 Task: Font style For heading Use Bodoni MT condensed with dark cyan 1 colour & Underline. font size for heading '12 Pt. 'Change the font style of data to Californian FBand font size to  18 Pt. Change the alignment of both headline & data to  Align right. In the sheet  analysisSalesByCustomer_2022
Action: Mouse moved to (133, 240)
Screenshot: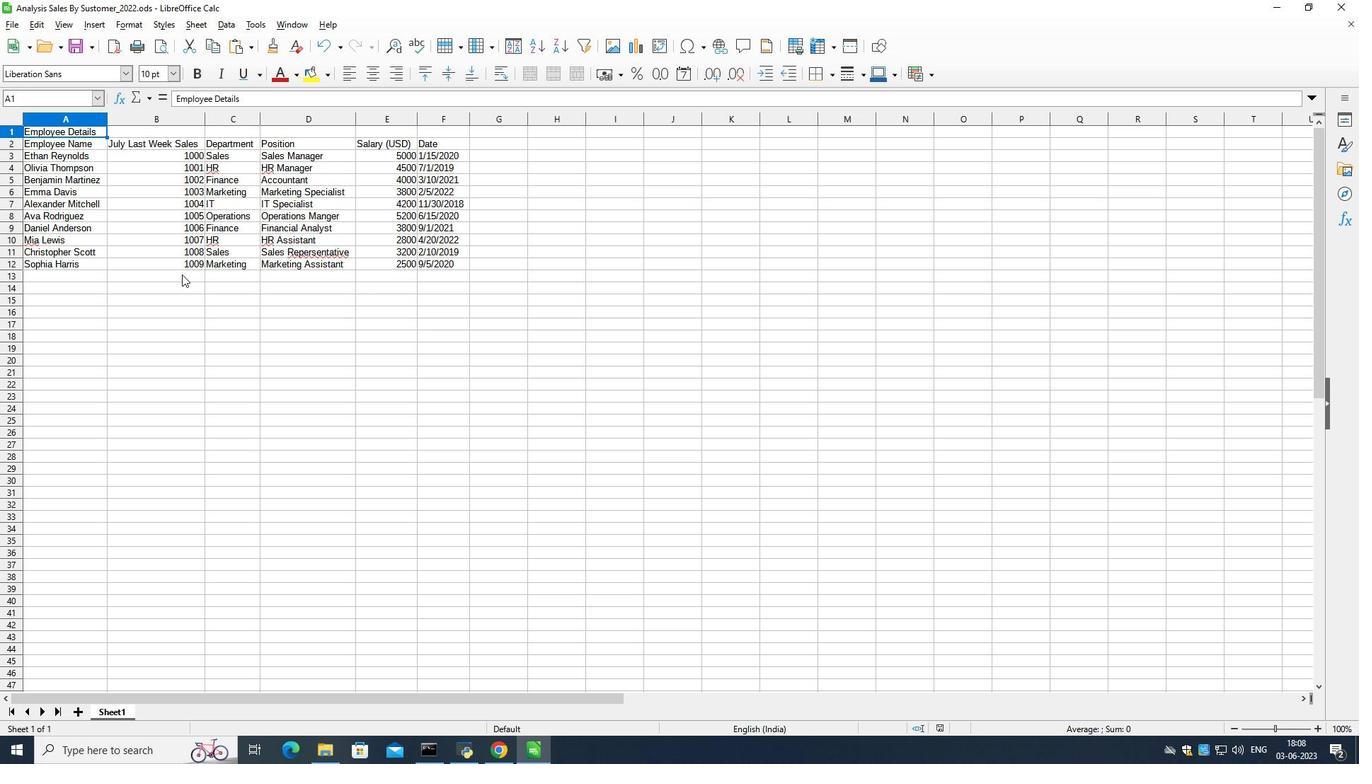 
Action: Mouse pressed left at (133, 240)
Screenshot: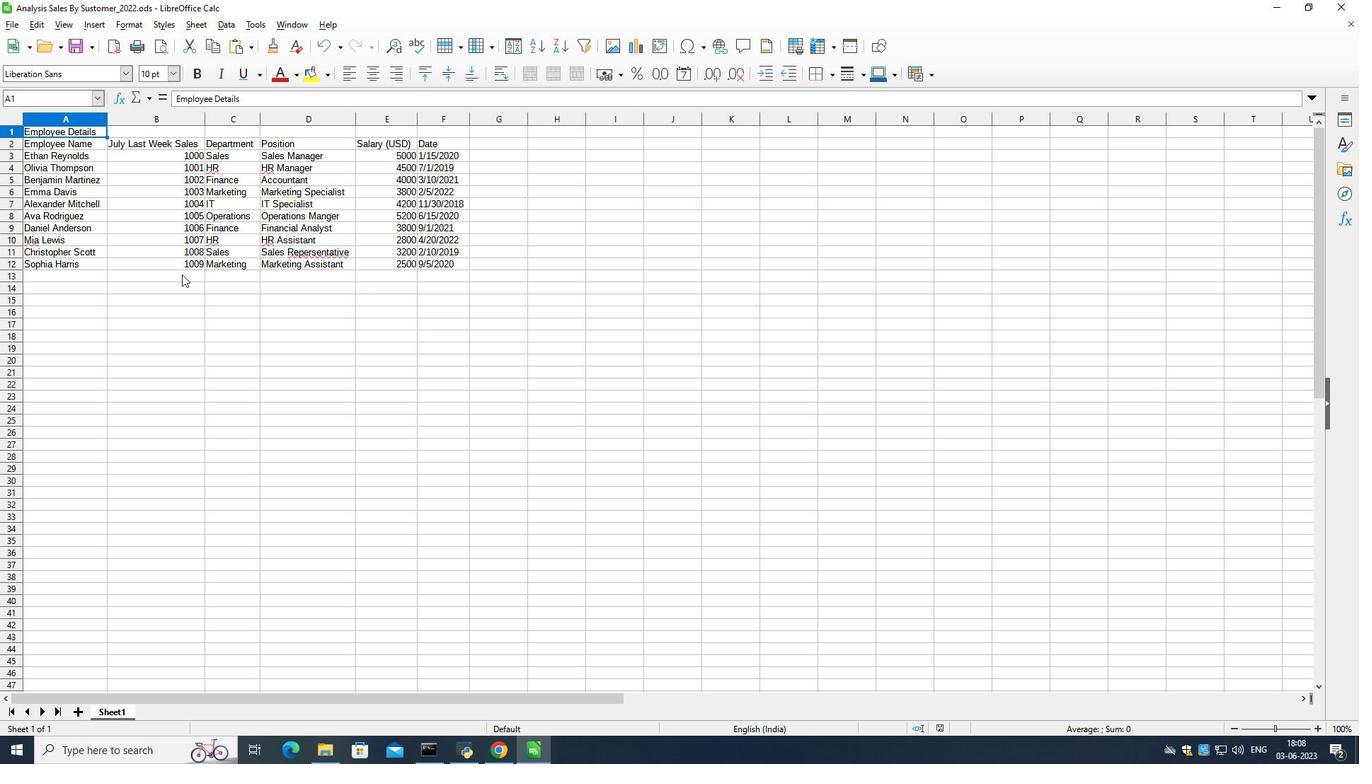 
Action: Mouse moved to (63, 124)
Screenshot: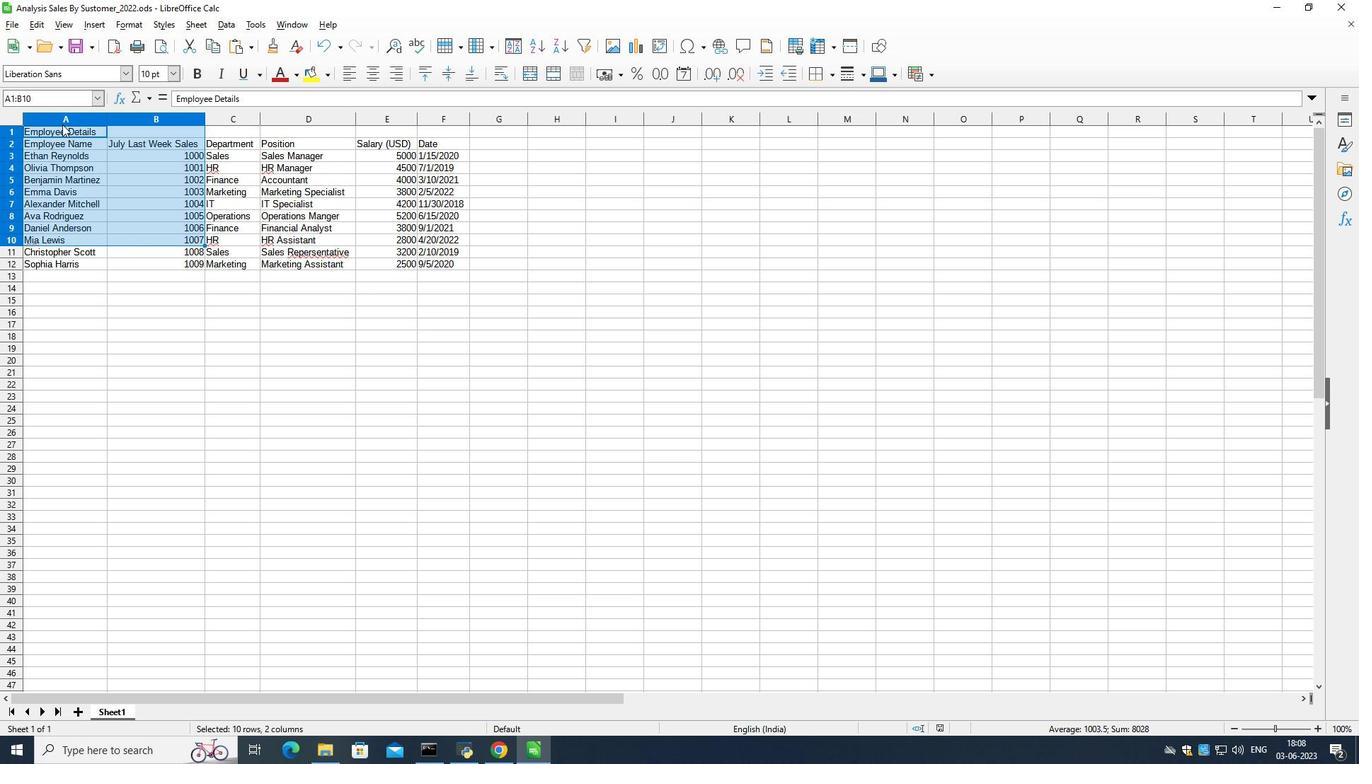 
Action: Mouse pressed left at (63, 124)
Screenshot: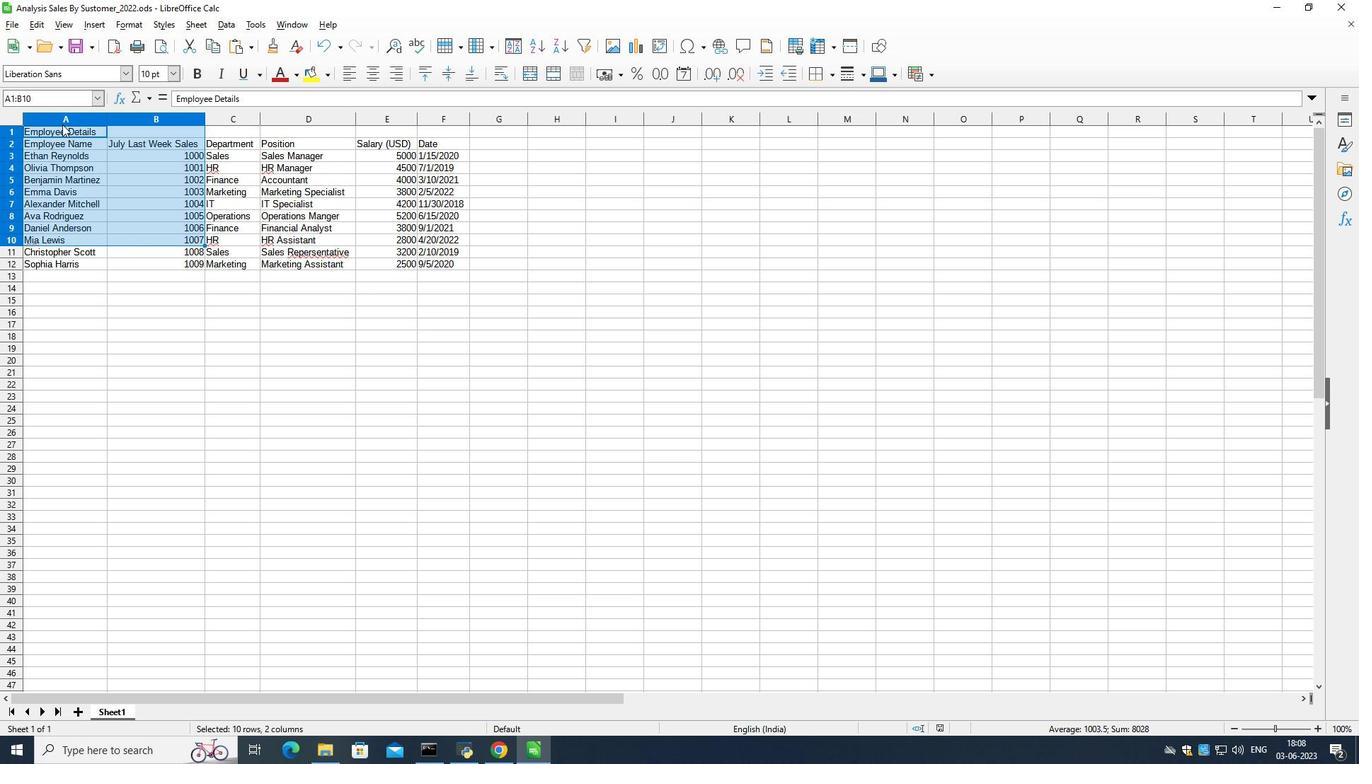 
Action: Mouse moved to (146, 189)
Screenshot: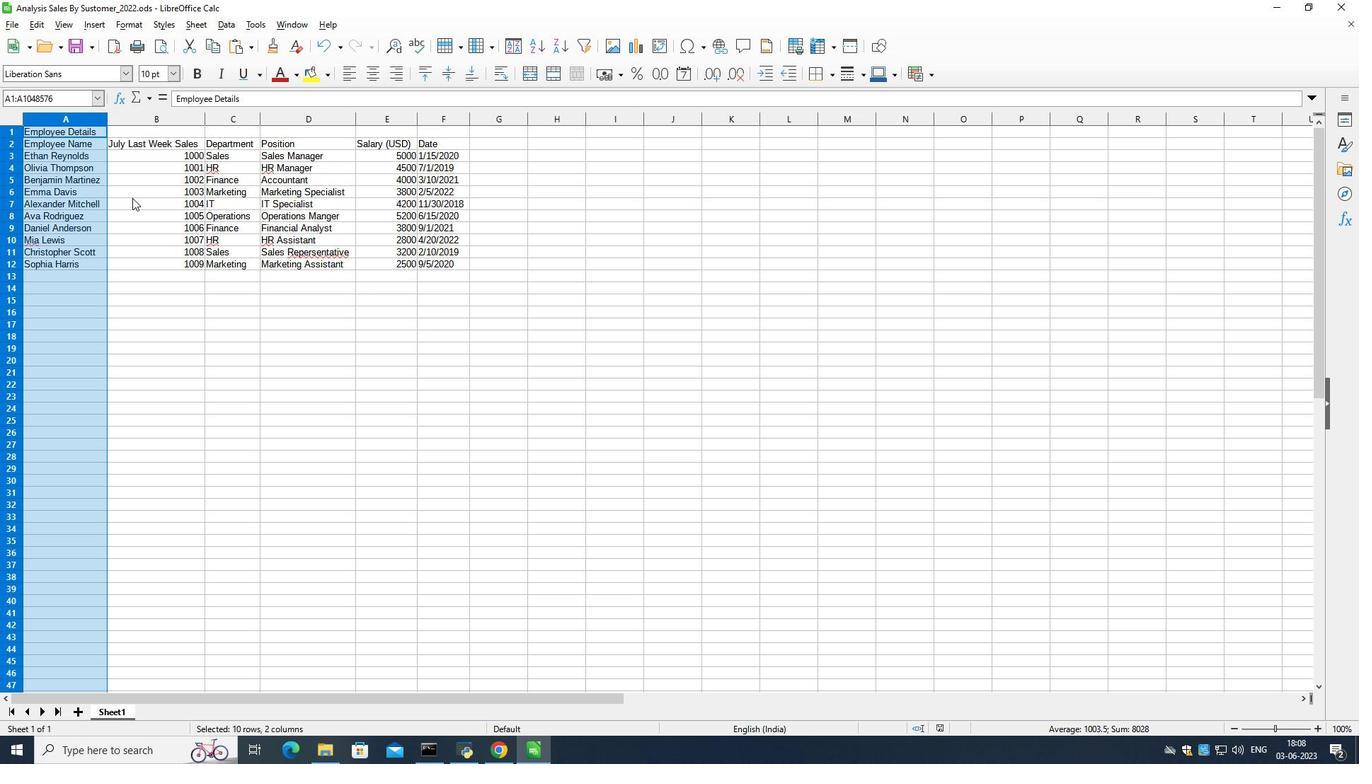 
Action: Mouse pressed right at (146, 189)
Screenshot: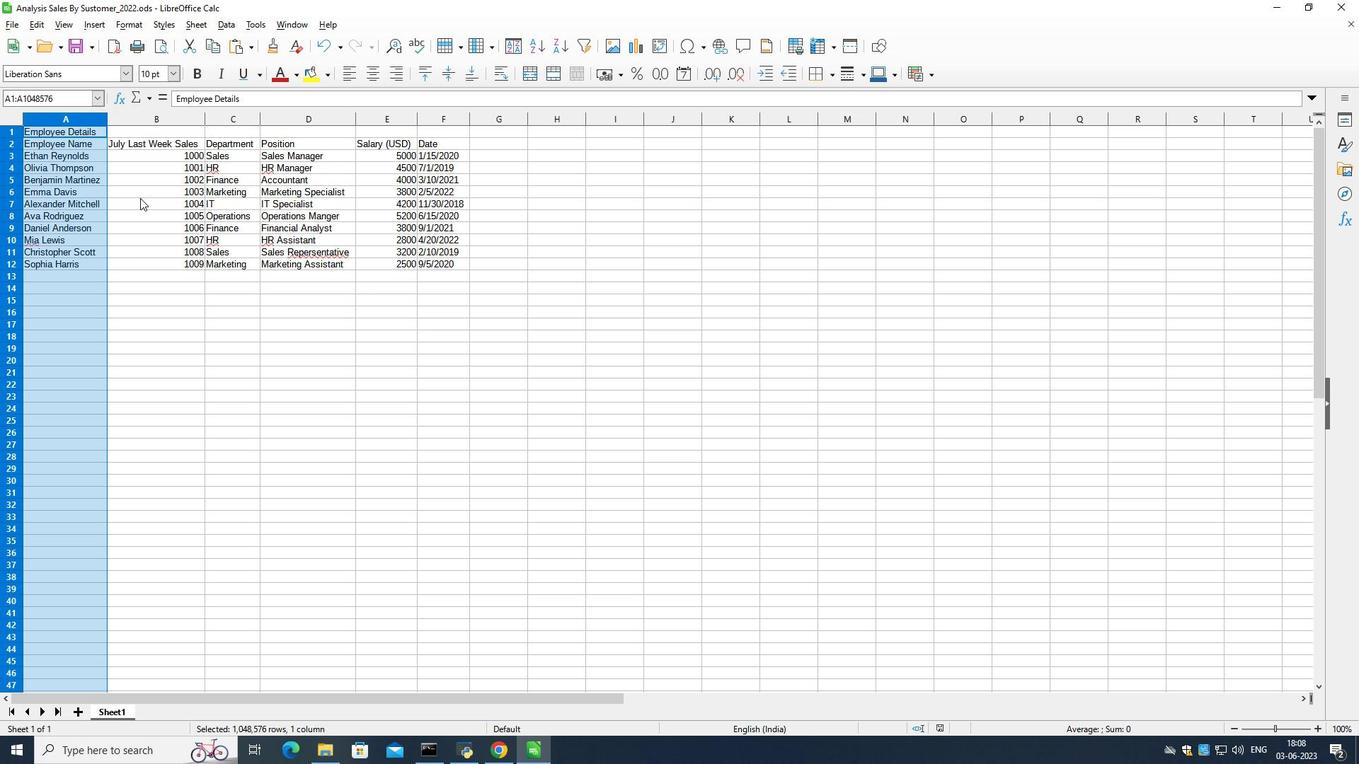 
Action: Mouse moved to (60, 134)
Screenshot: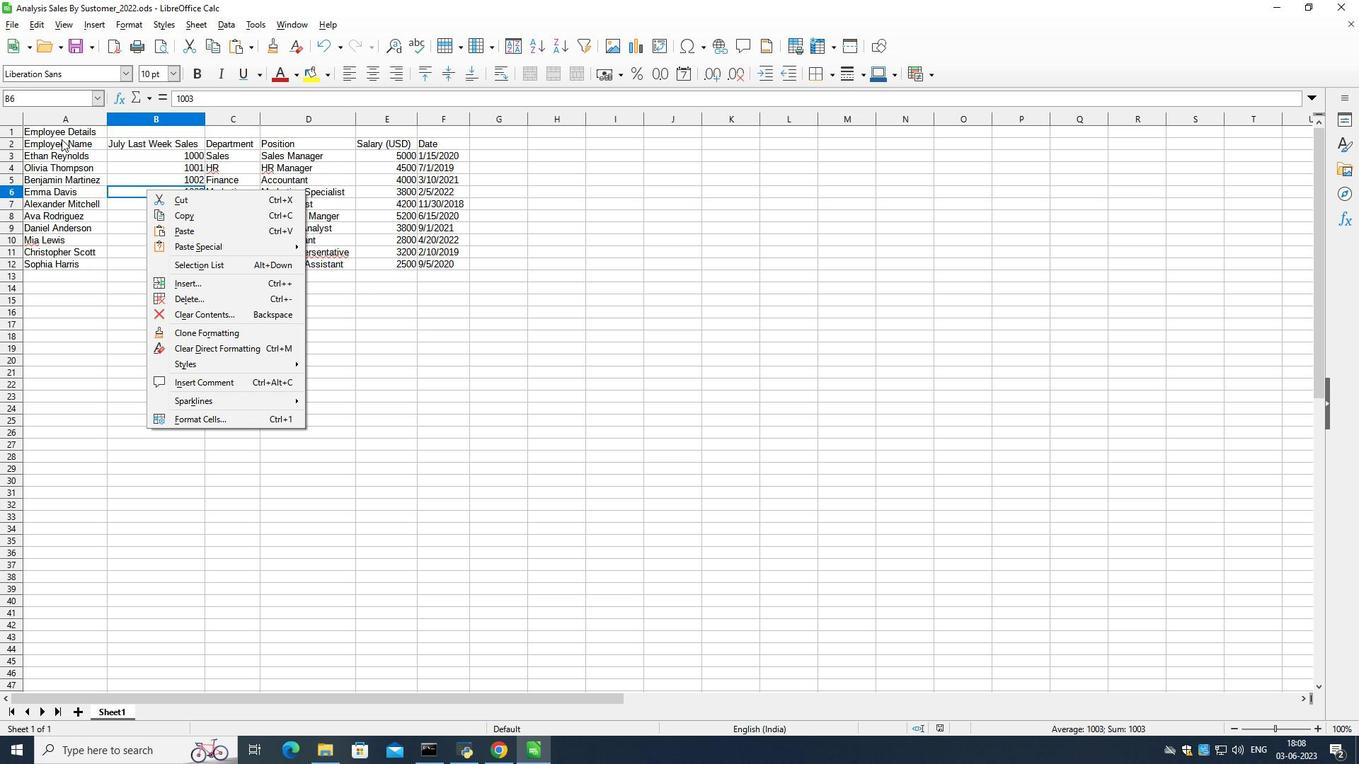 
Action: Mouse pressed left at (60, 134)
Screenshot: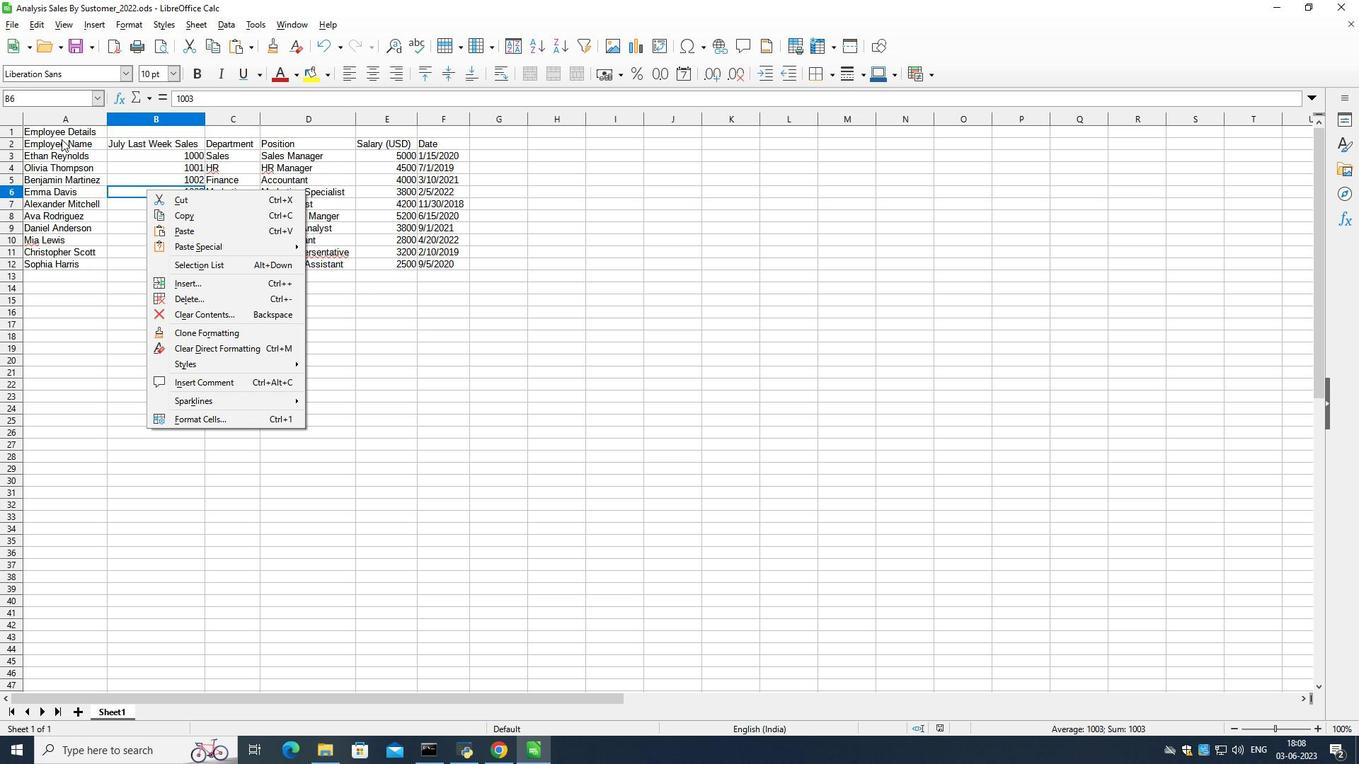 
Action: Mouse moved to (60, 133)
Screenshot: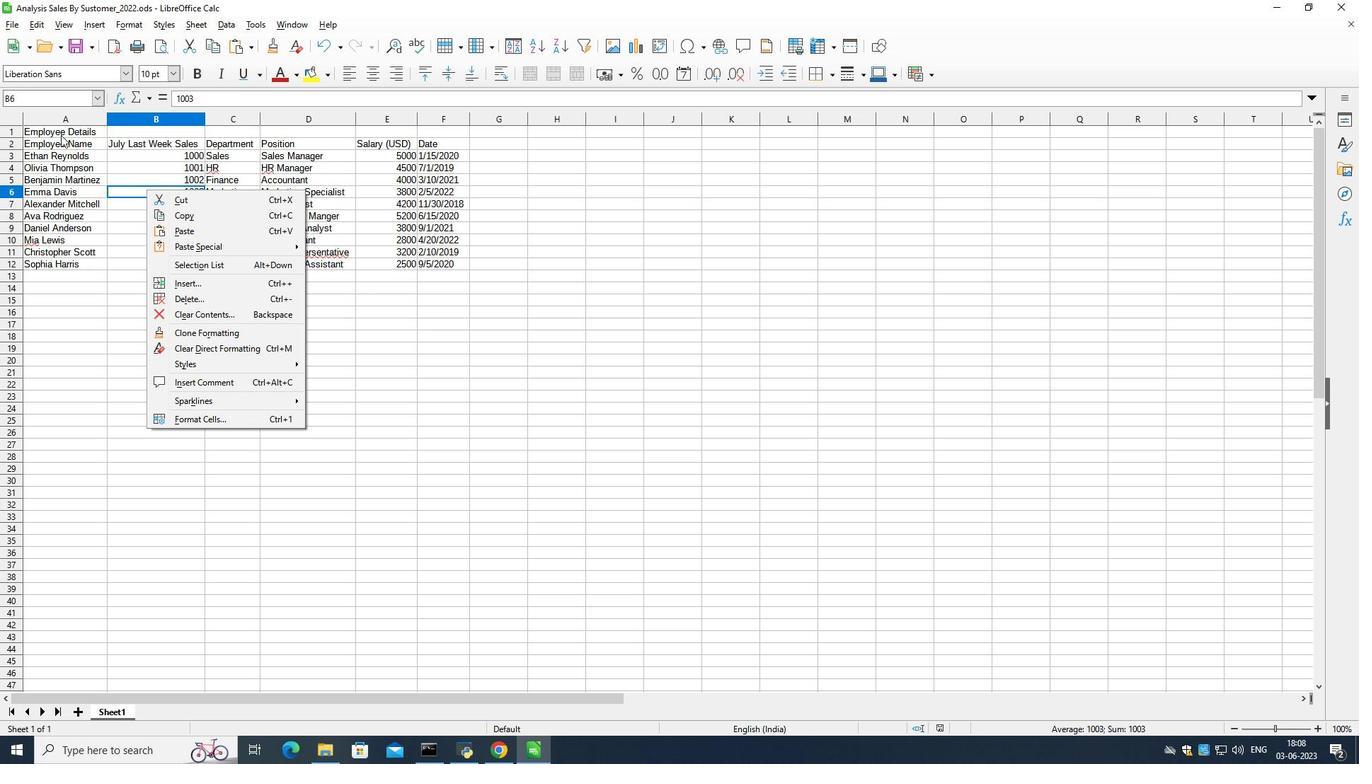 
Action: Mouse pressed left at (60, 133)
Screenshot: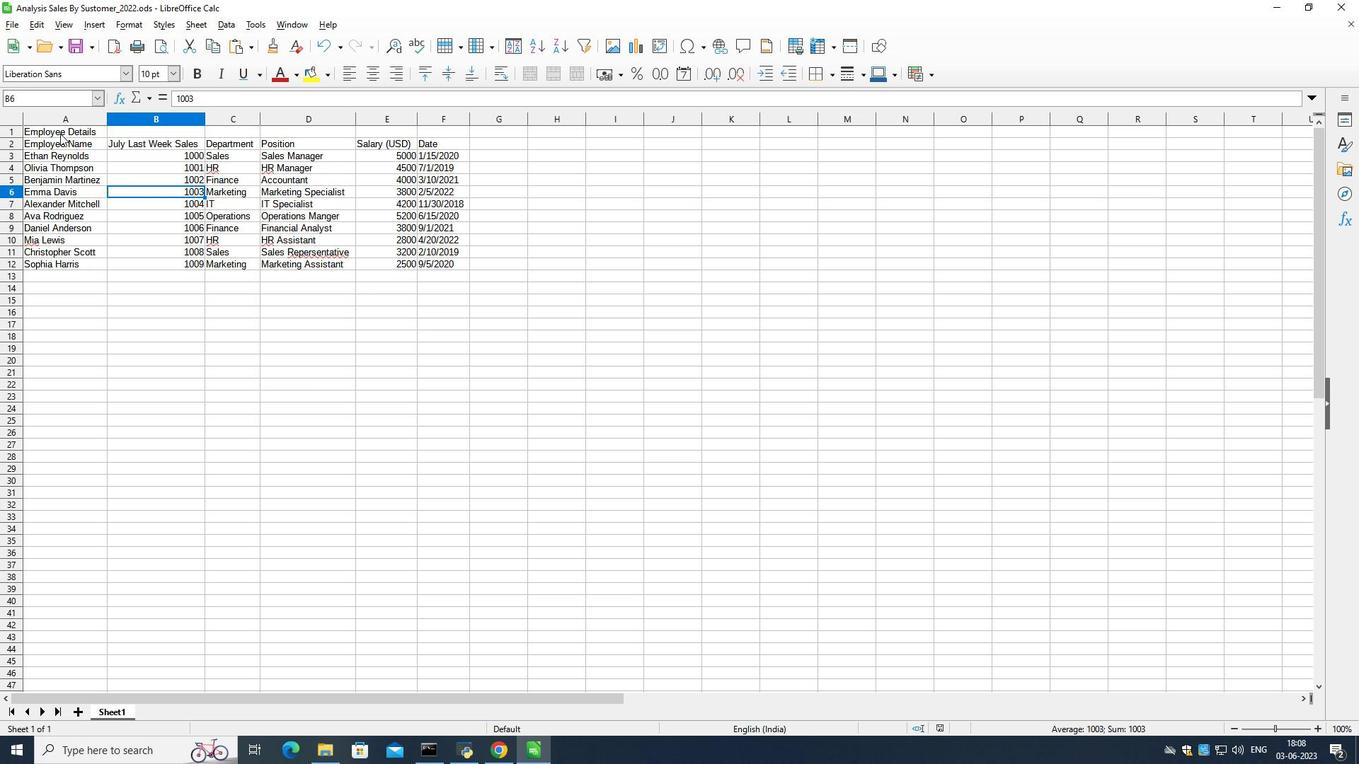 
Action: Mouse pressed left at (60, 133)
Screenshot: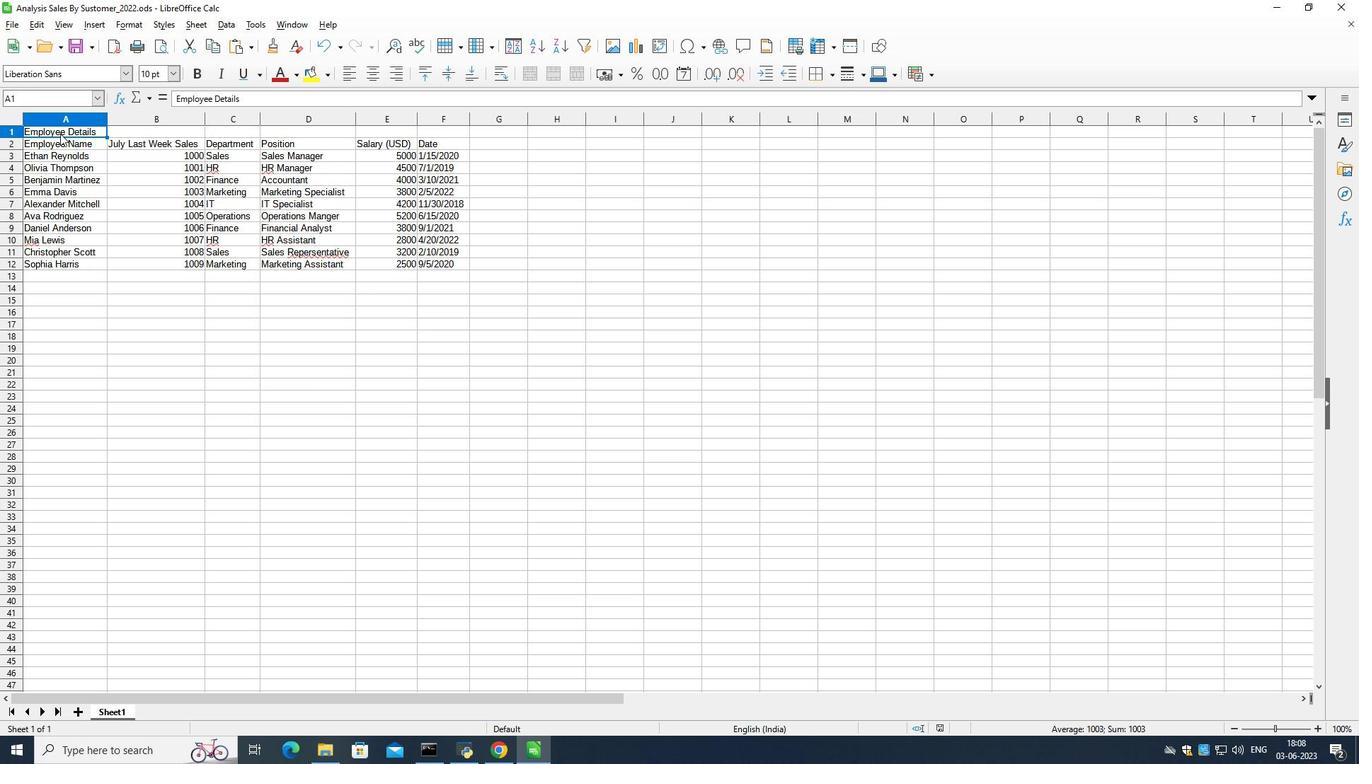 
Action: Mouse moved to (201, 196)
Screenshot: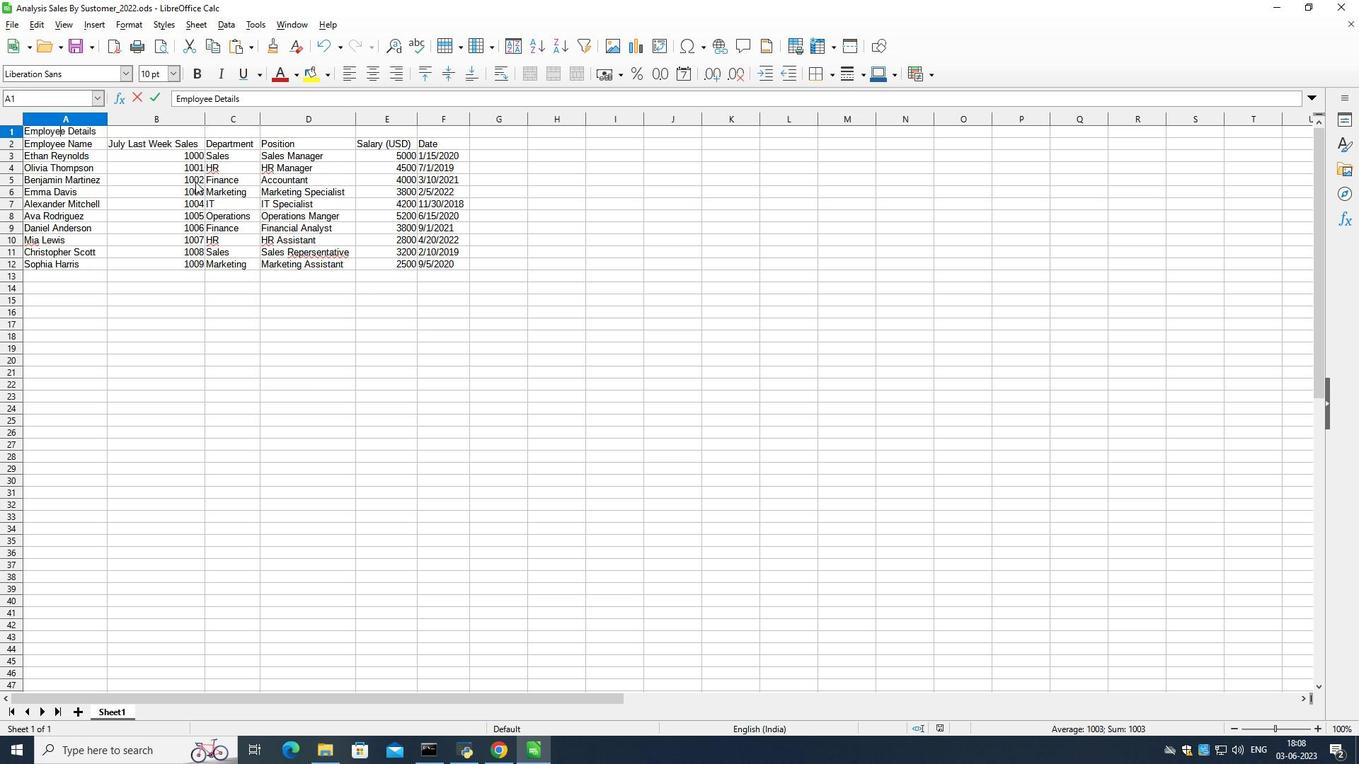 
Action: Mouse pressed left at (201, 196)
Screenshot: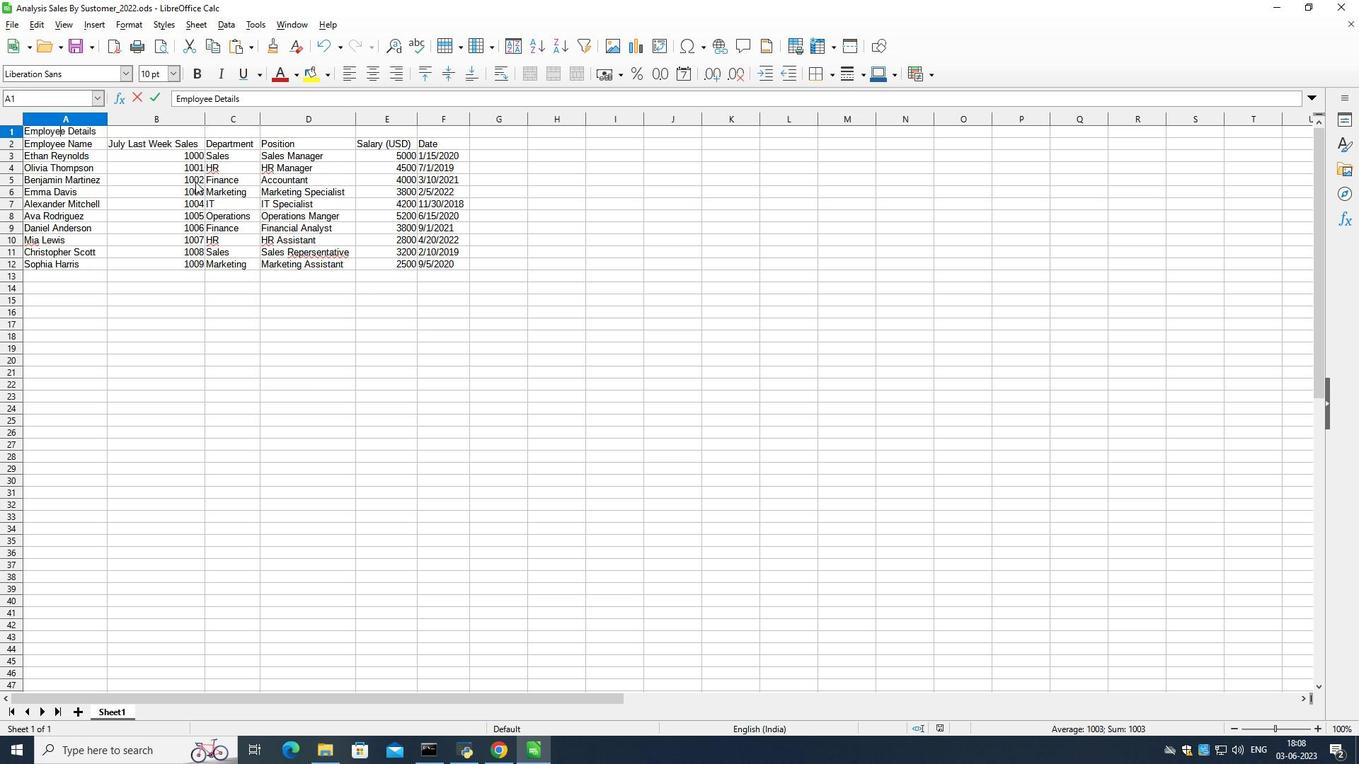 
Action: Mouse moved to (68, 126)
Screenshot: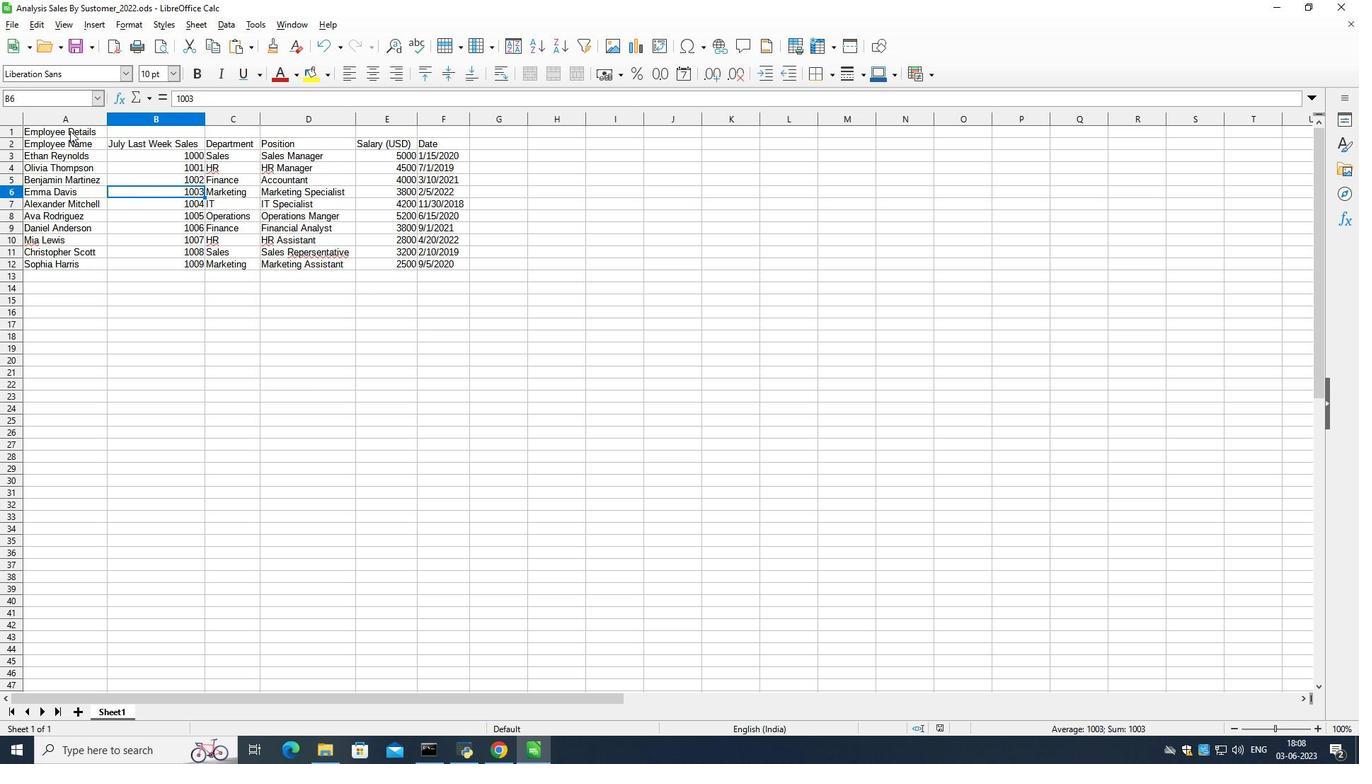 
Action: Mouse pressed left at (68, 126)
Screenshot: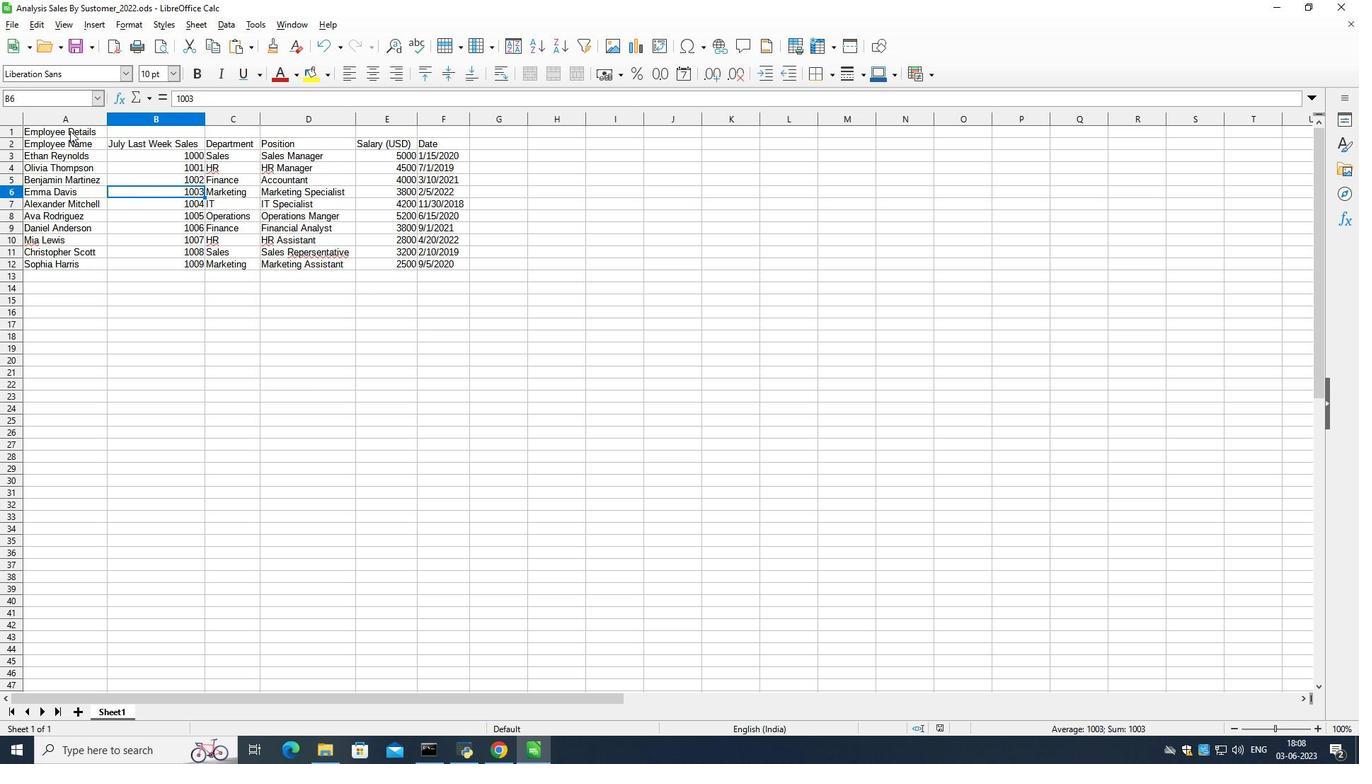 
Action: Mouse moved to (550, 72)
Screenshot: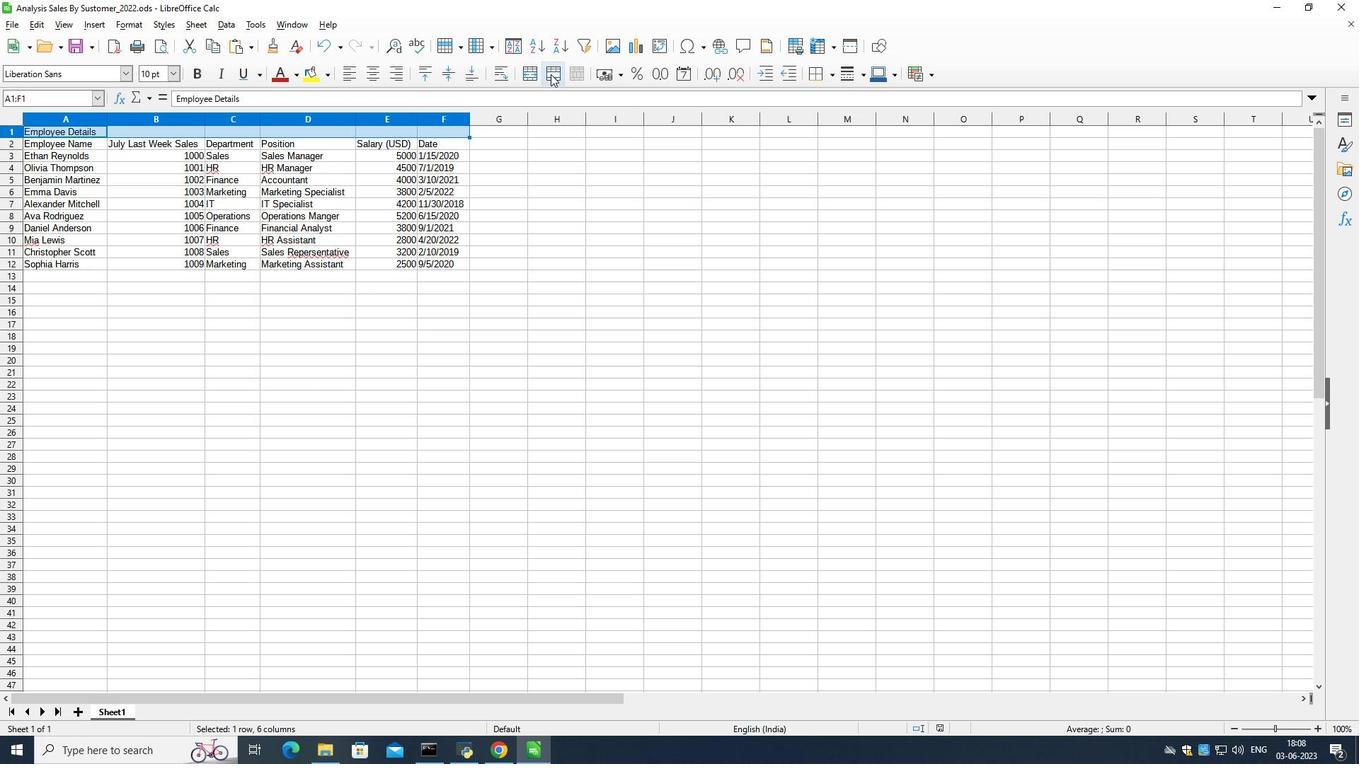 
Action: Mouse pressed left at (550, 72)
Screenshot: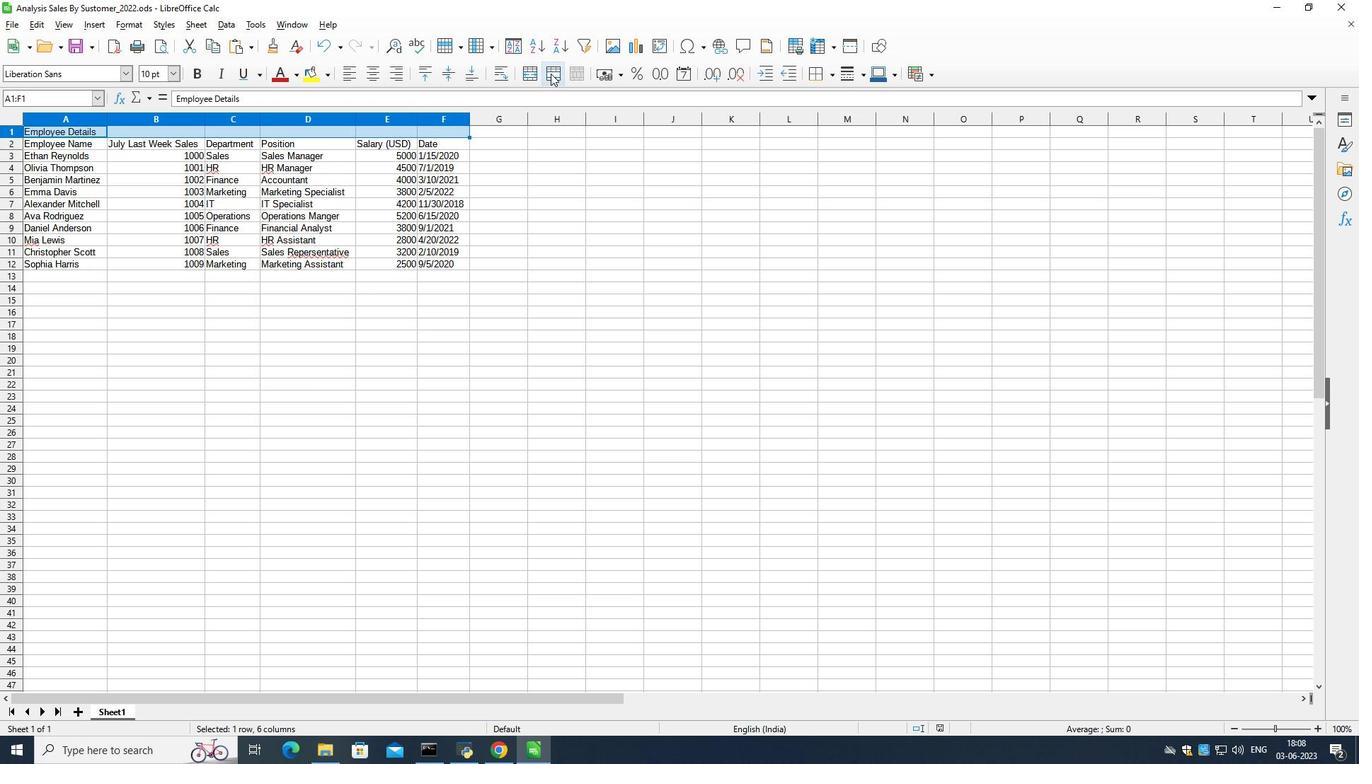 
Action: Mouse moved to (123, 71)
Screenshot: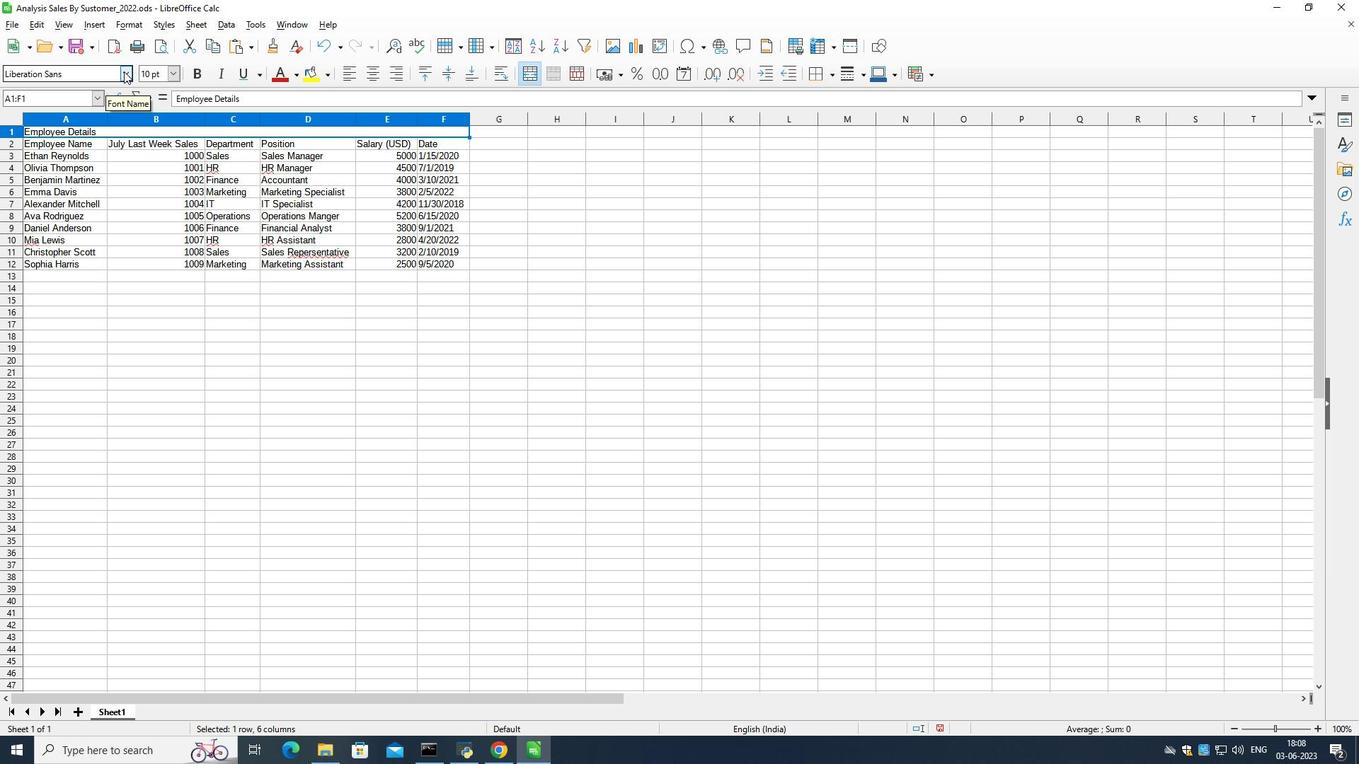 
Action: Mouse pressed left at (123, 71)
Screenshot: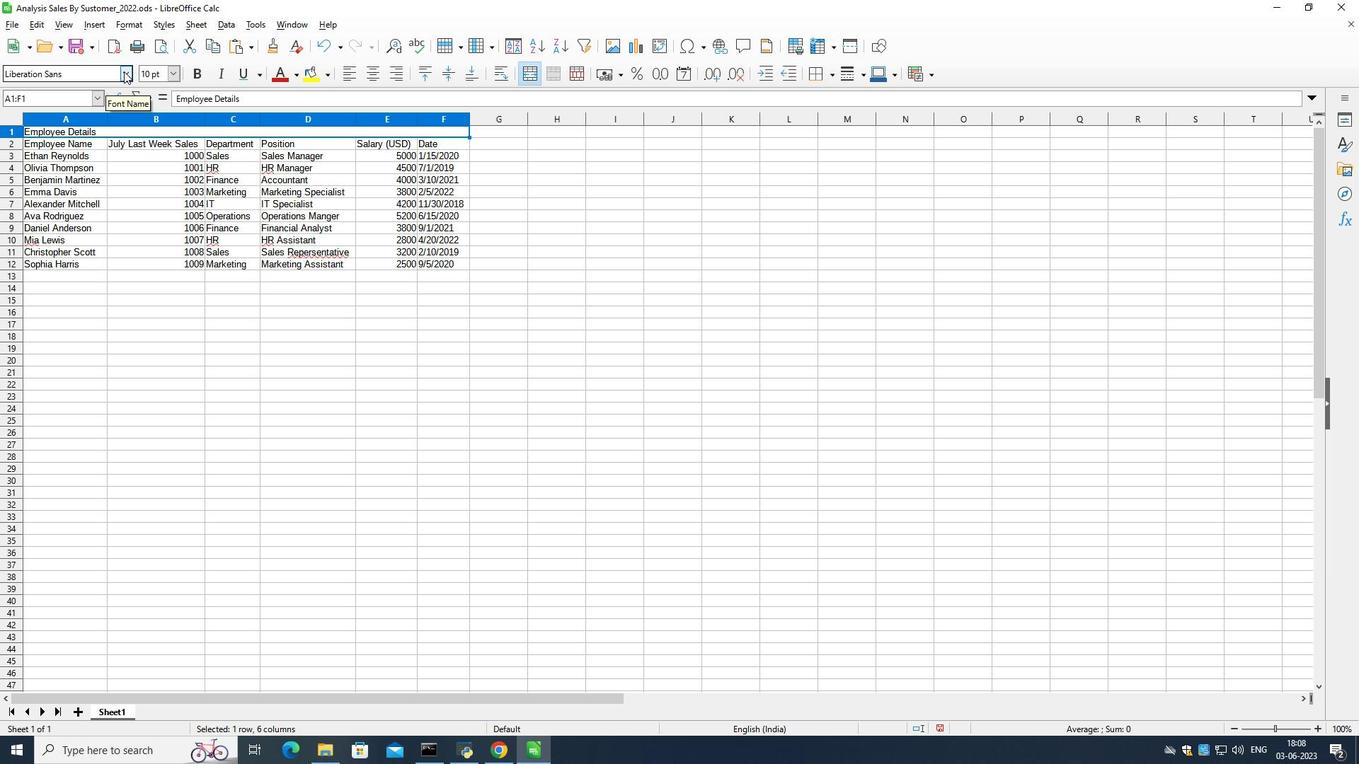 
Action: Key pressed bod
Screenshot: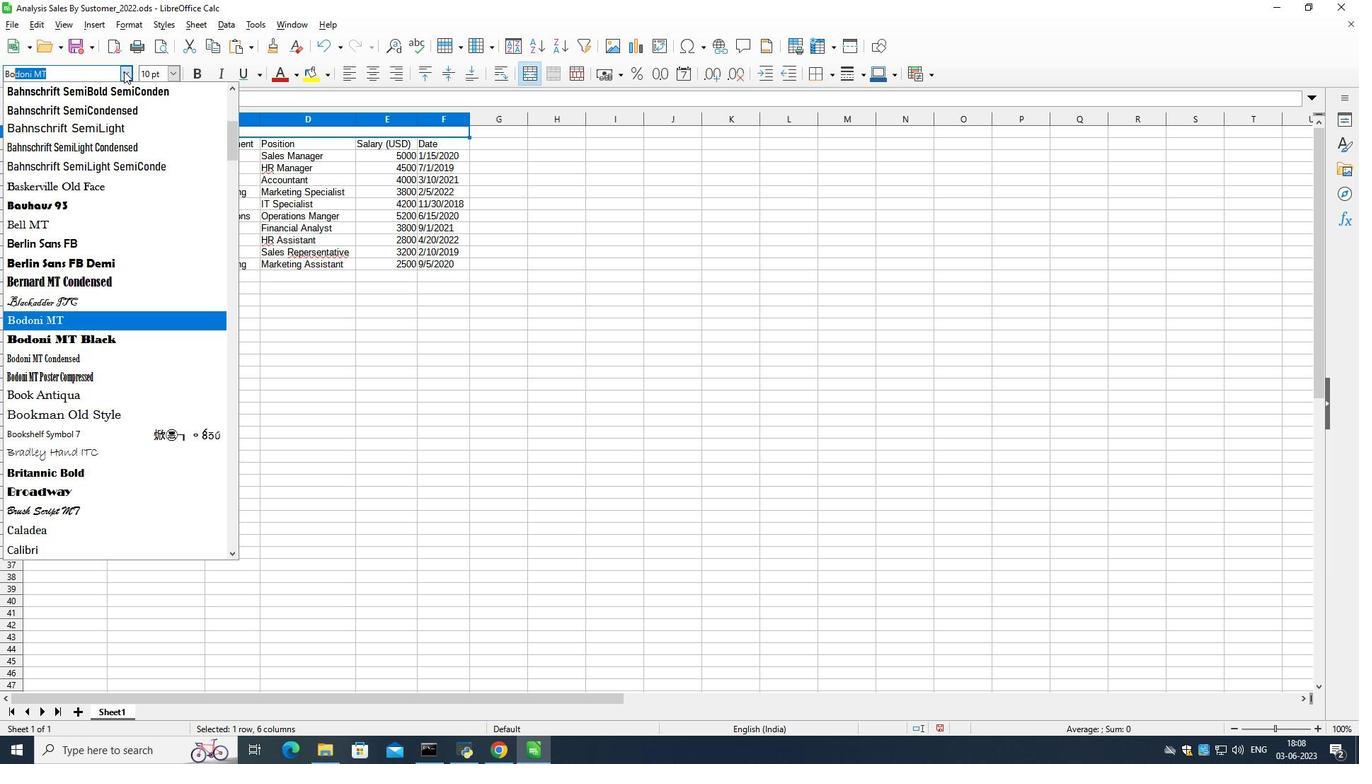 
Action: Mouse moved to (65, 321)
Screenshot: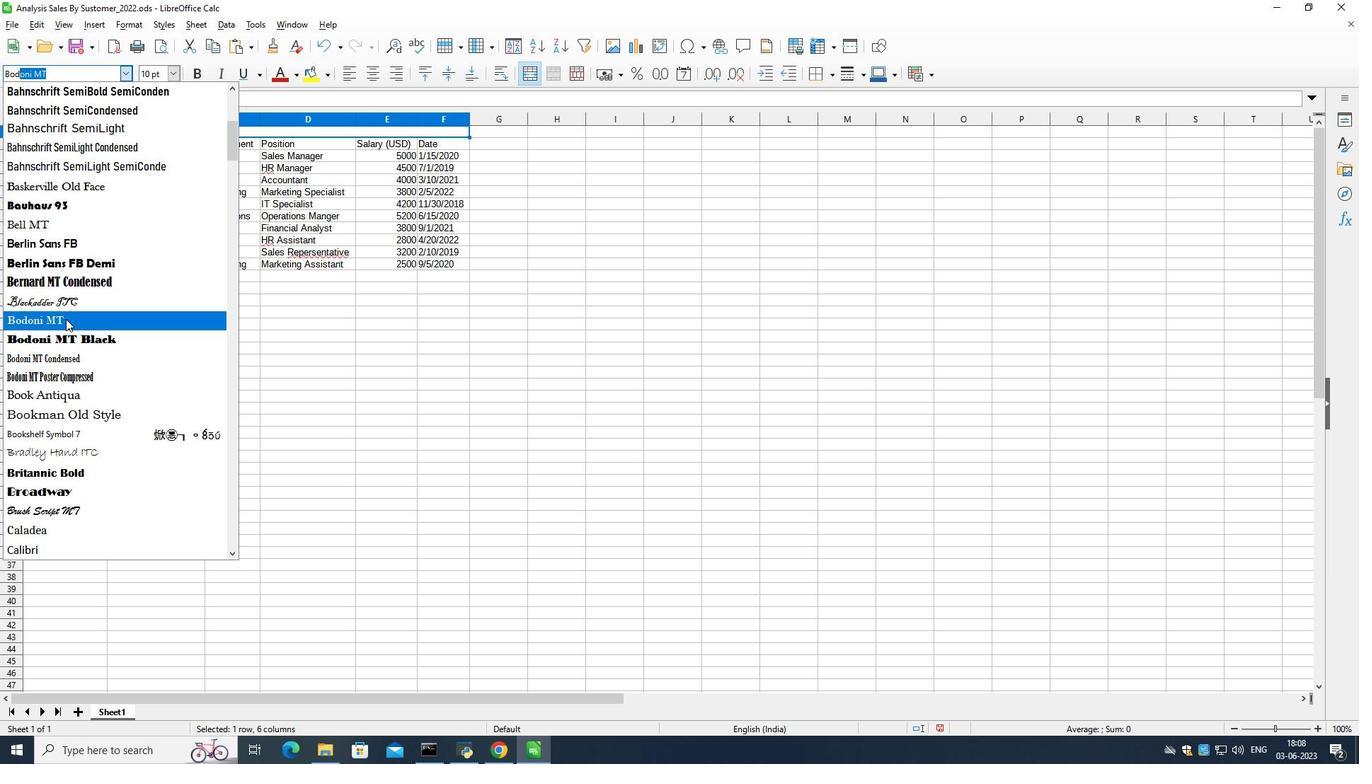 
Action: Mouse pressed left at (65, 321)
Screenshot: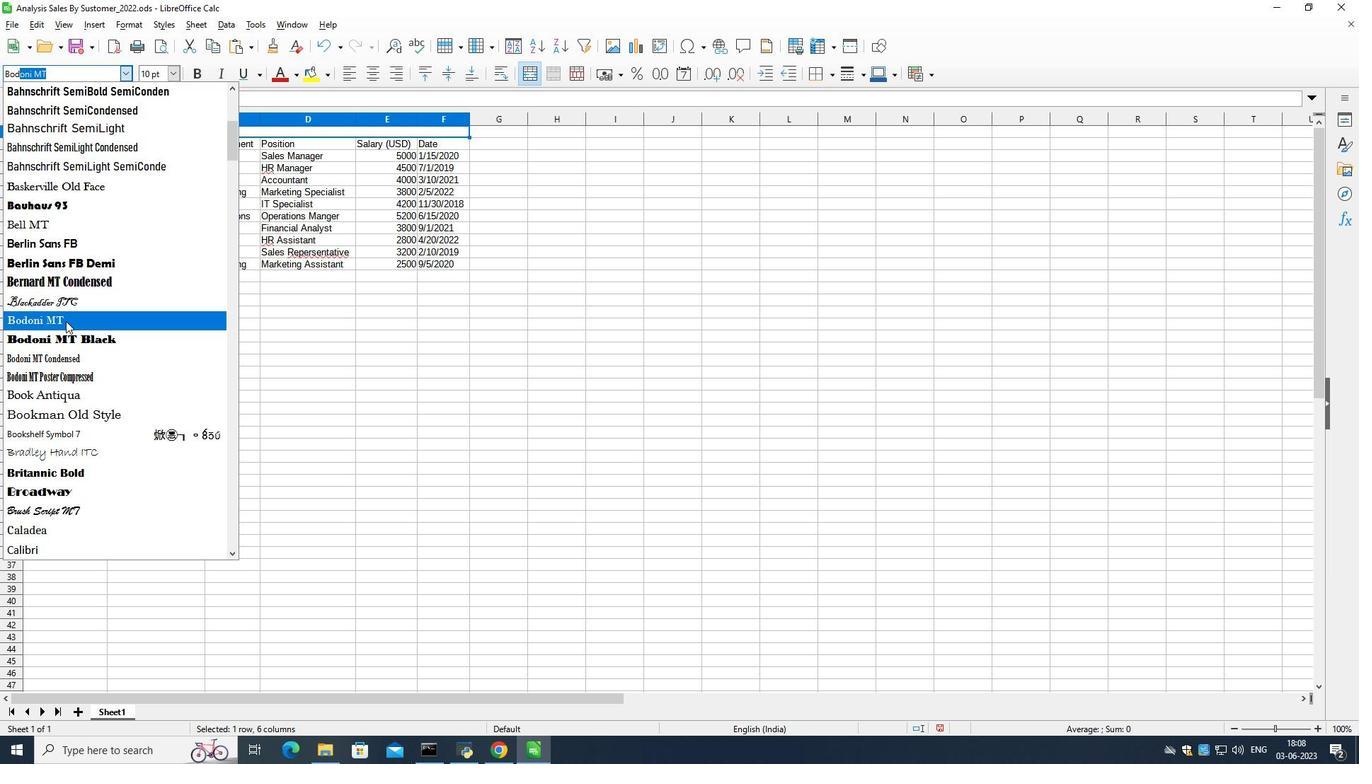 
Action: Mouse moved to (293, 76)
Screenshot: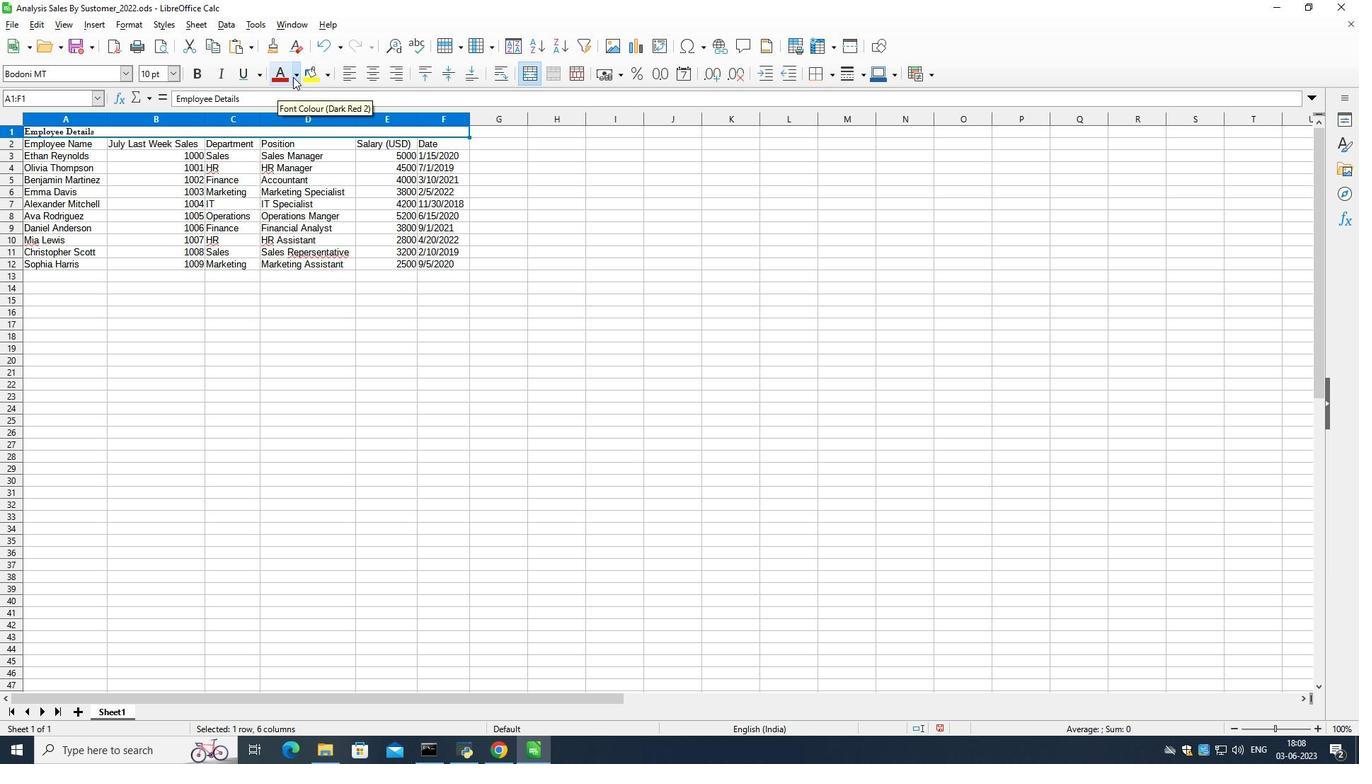 
Action: Mouse pressed left at (293, 76)
Screenshot: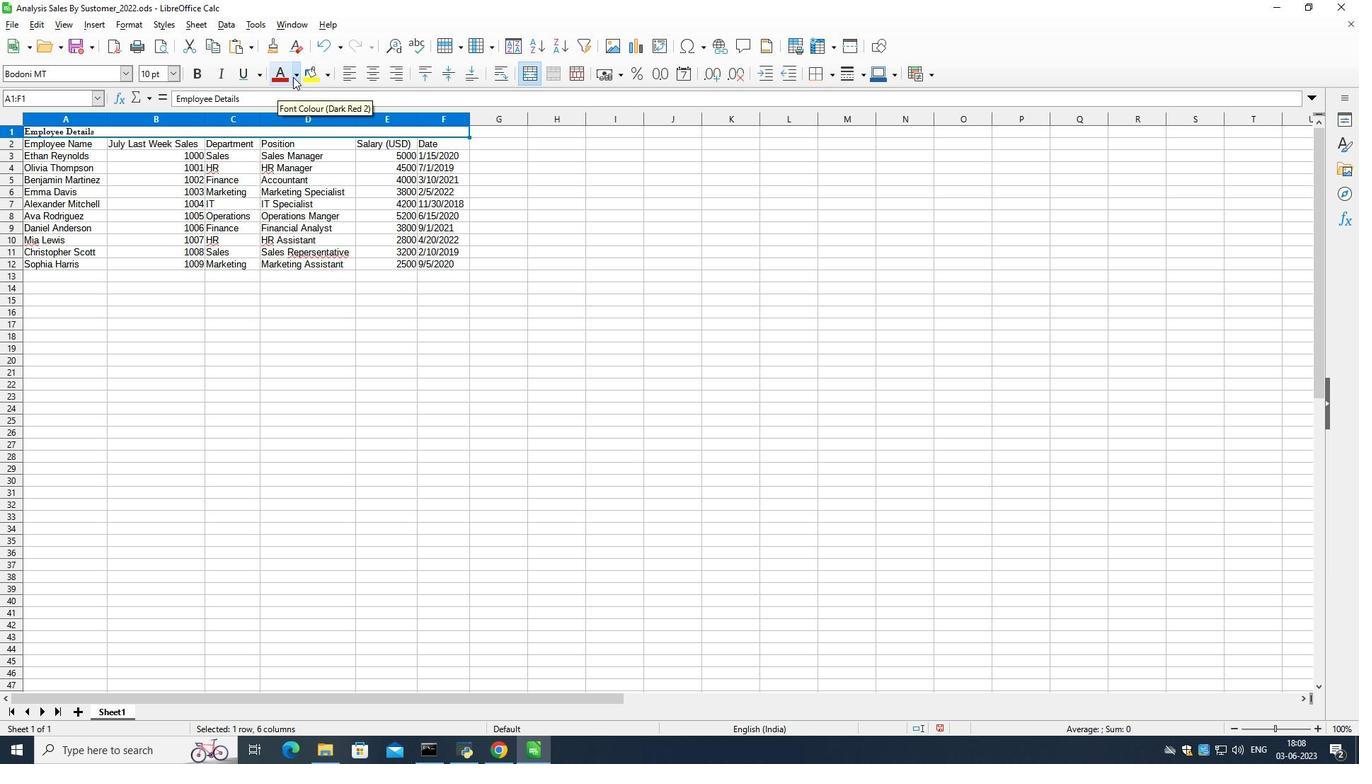 
Action: Mouse moved to (293, 306)
Screenshot: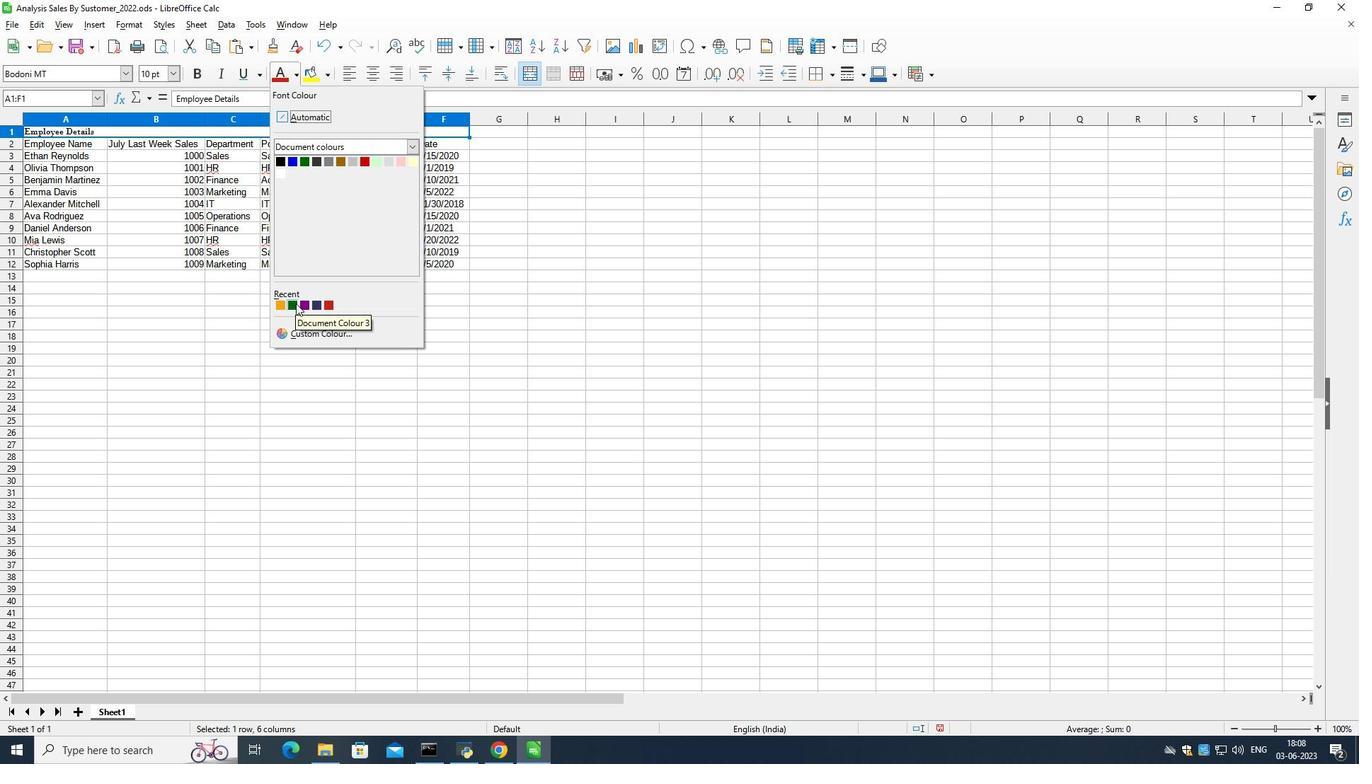 
Action: Mouse pressed left at (293, 306)
Screenshot: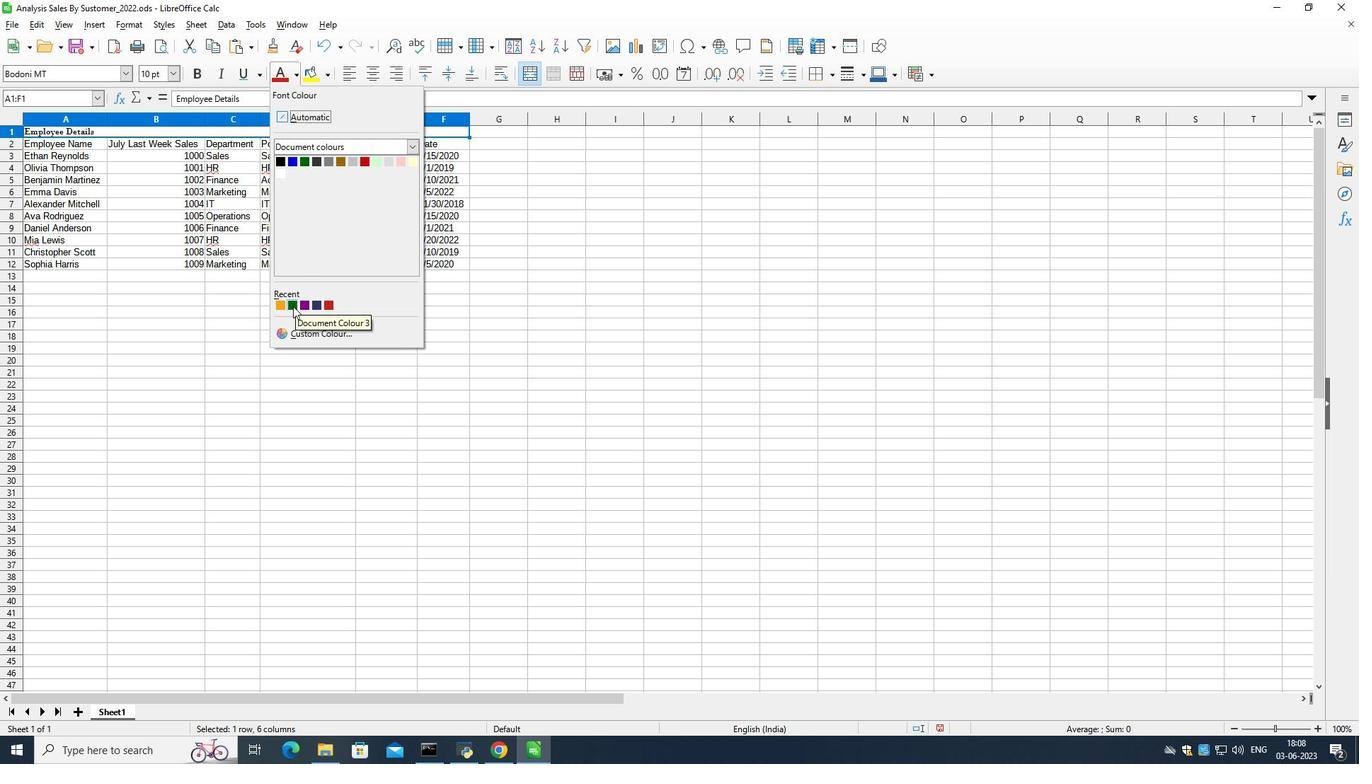 
Action: Mouse moved to (244, 75)
Screenshot: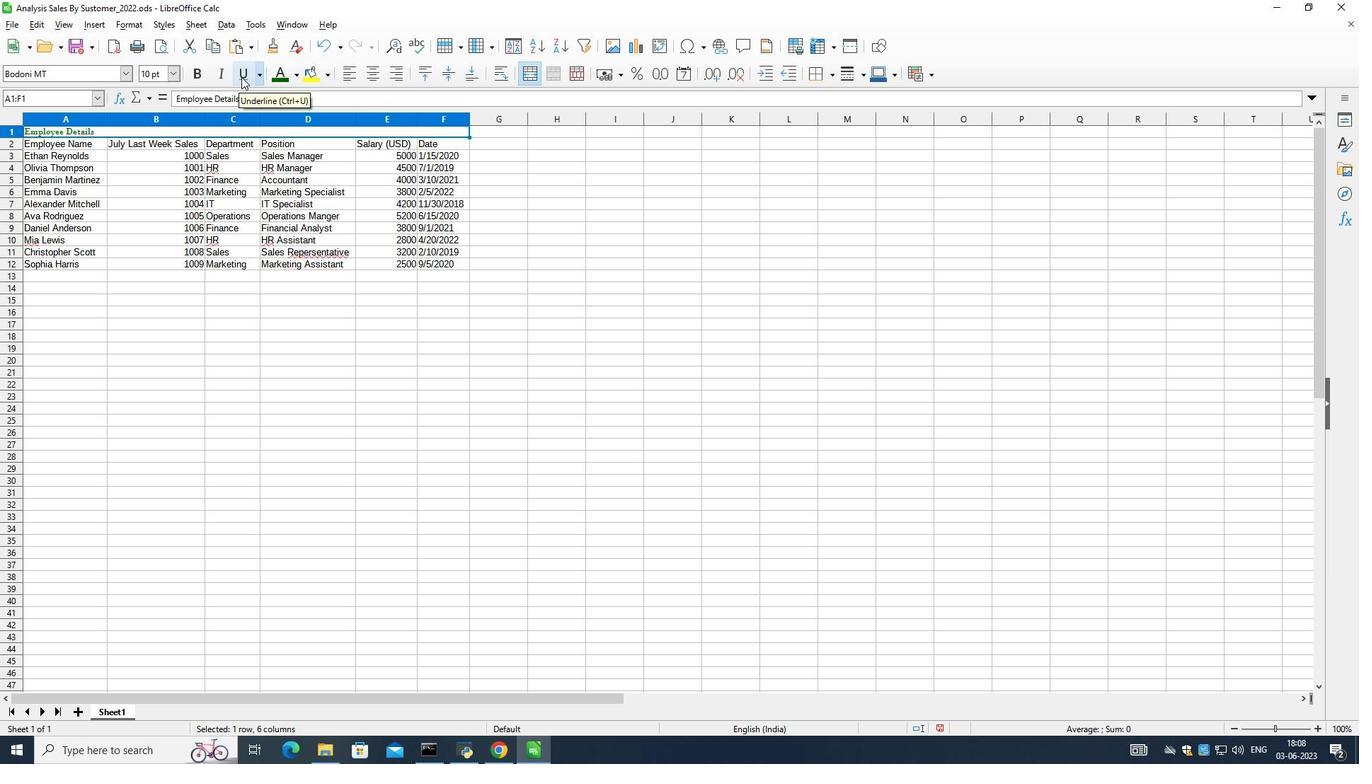 
Action: Mouse pressed left at (244, 75)
Screenshot: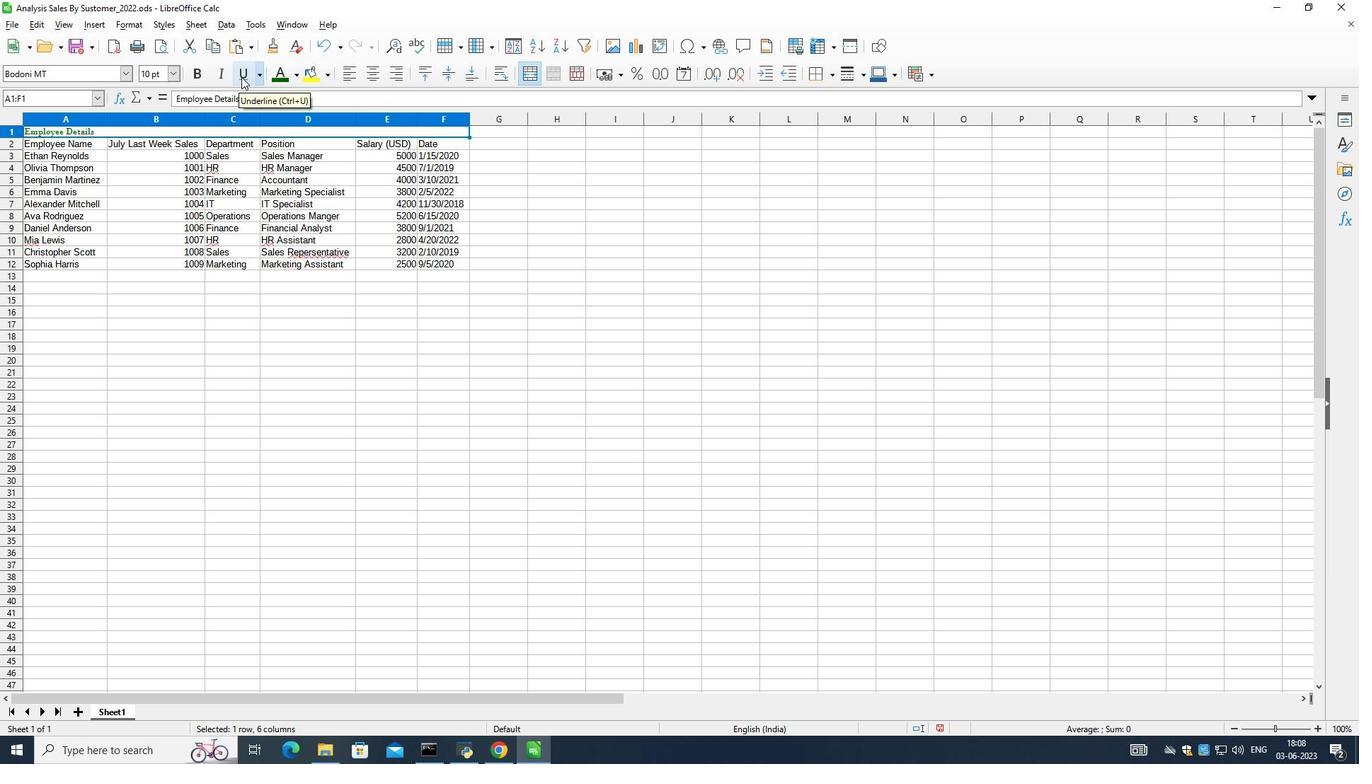 
Action: Mouse moved to (176, 70)
Screenshot: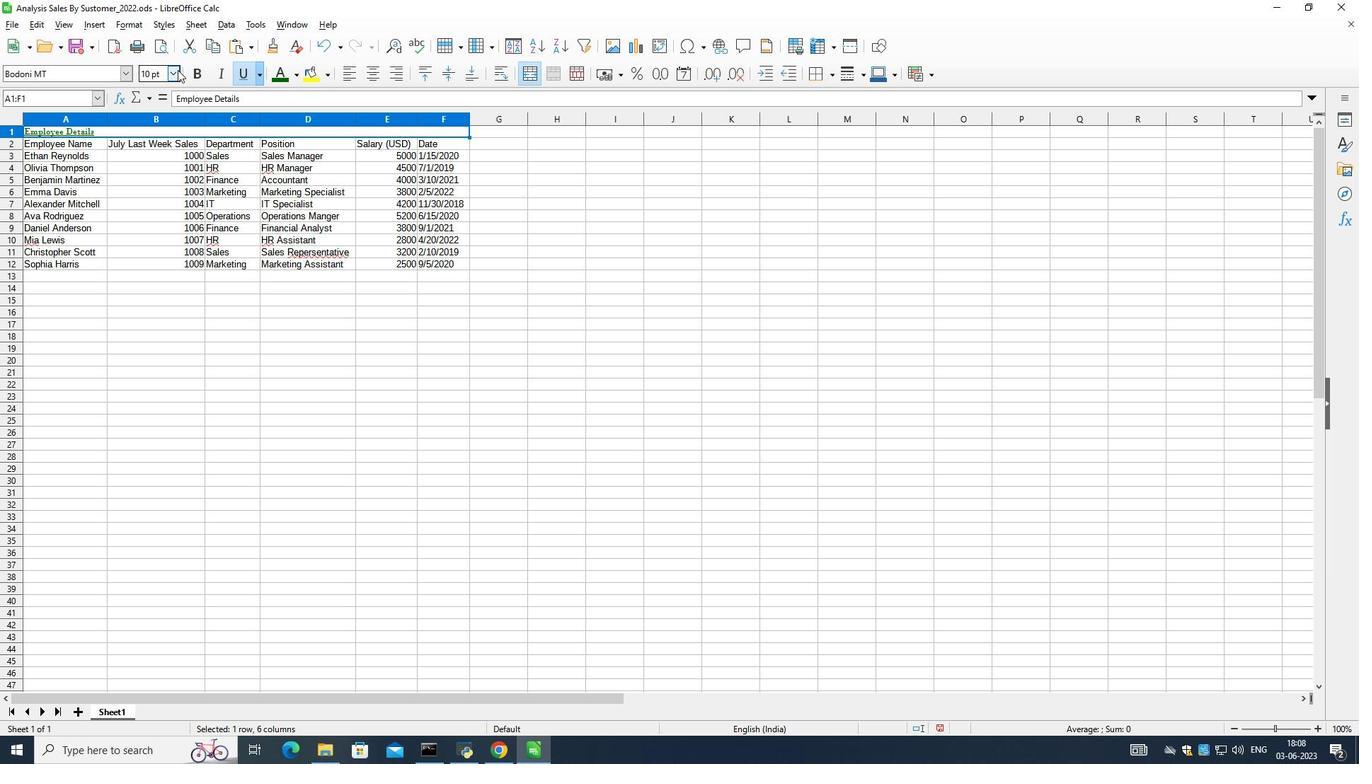 
Action: Mouse pressed left at (176, 70)
Screenshot: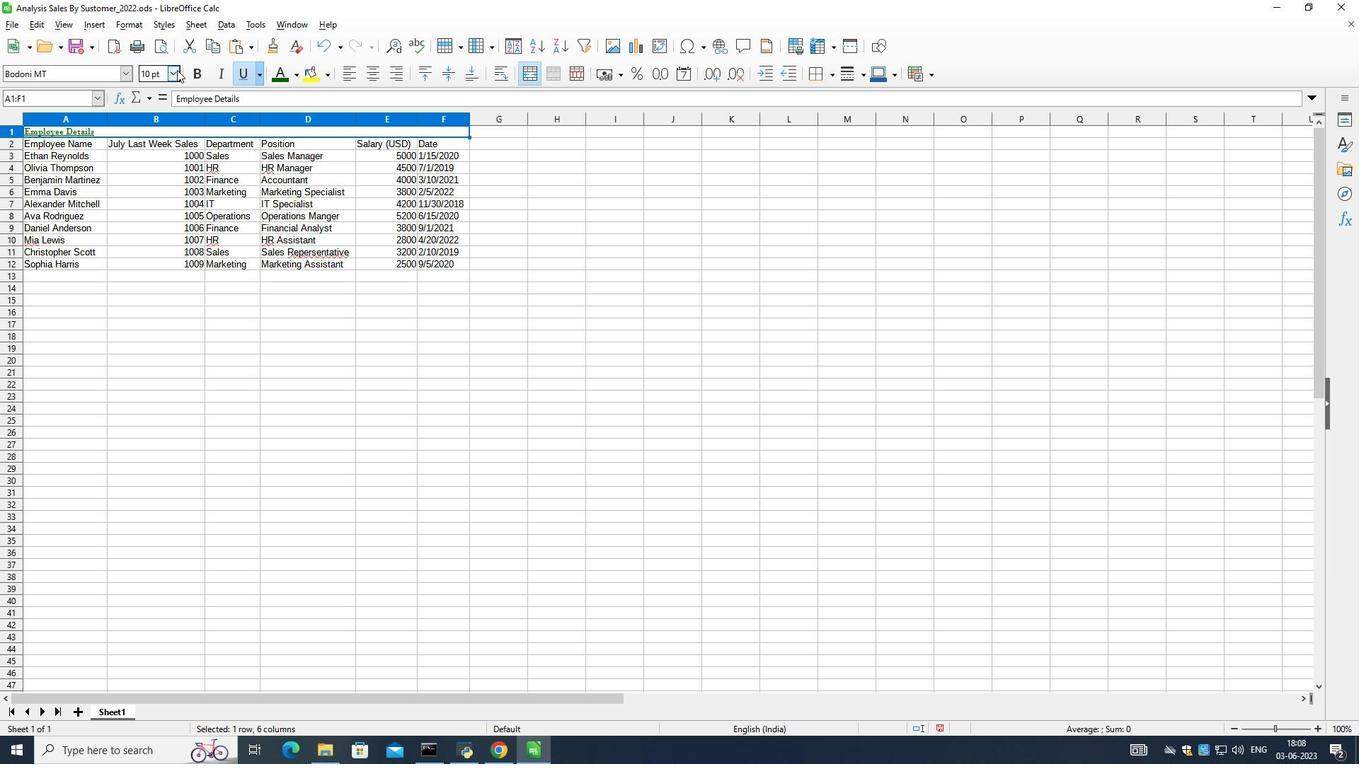 
Action: Mouse moved to (158, 174)
Screenshot: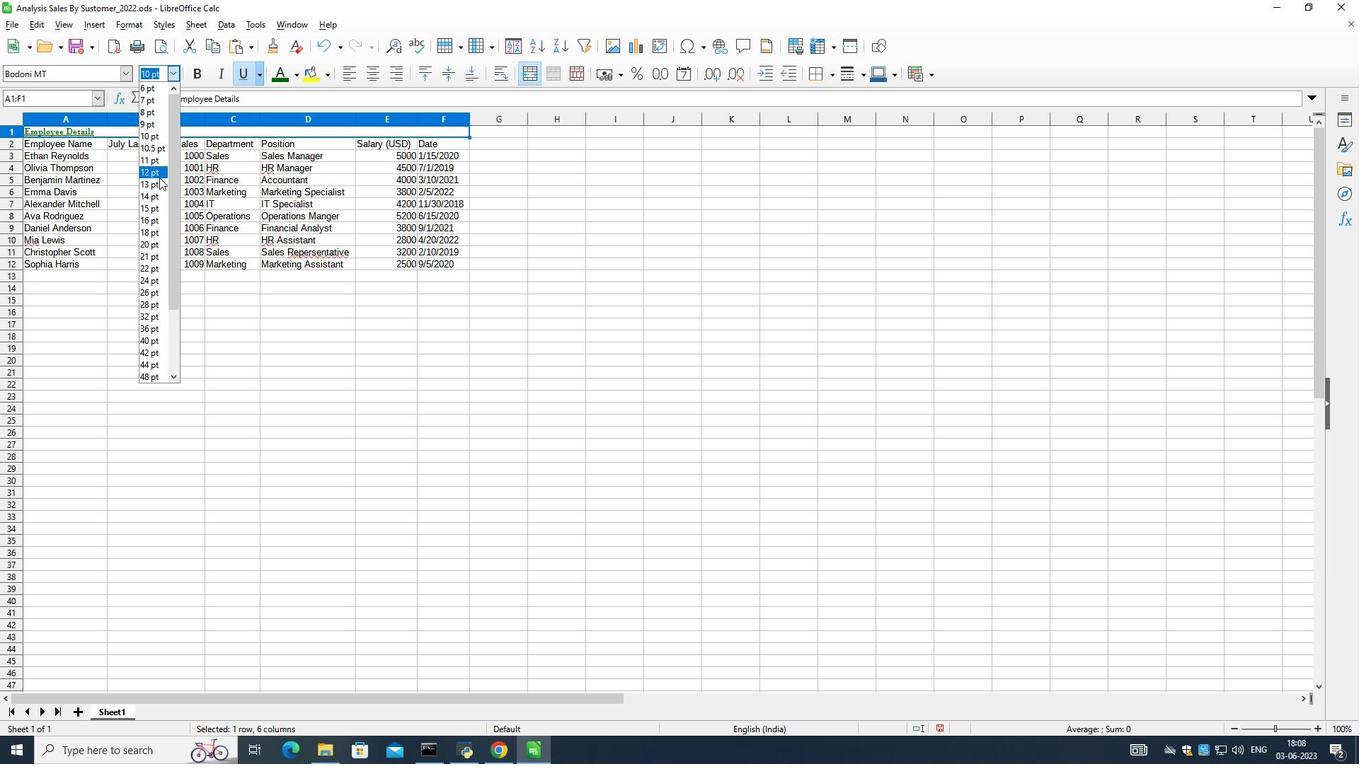 
Action: Mouse pressed left at (158, 174)
Screenshot: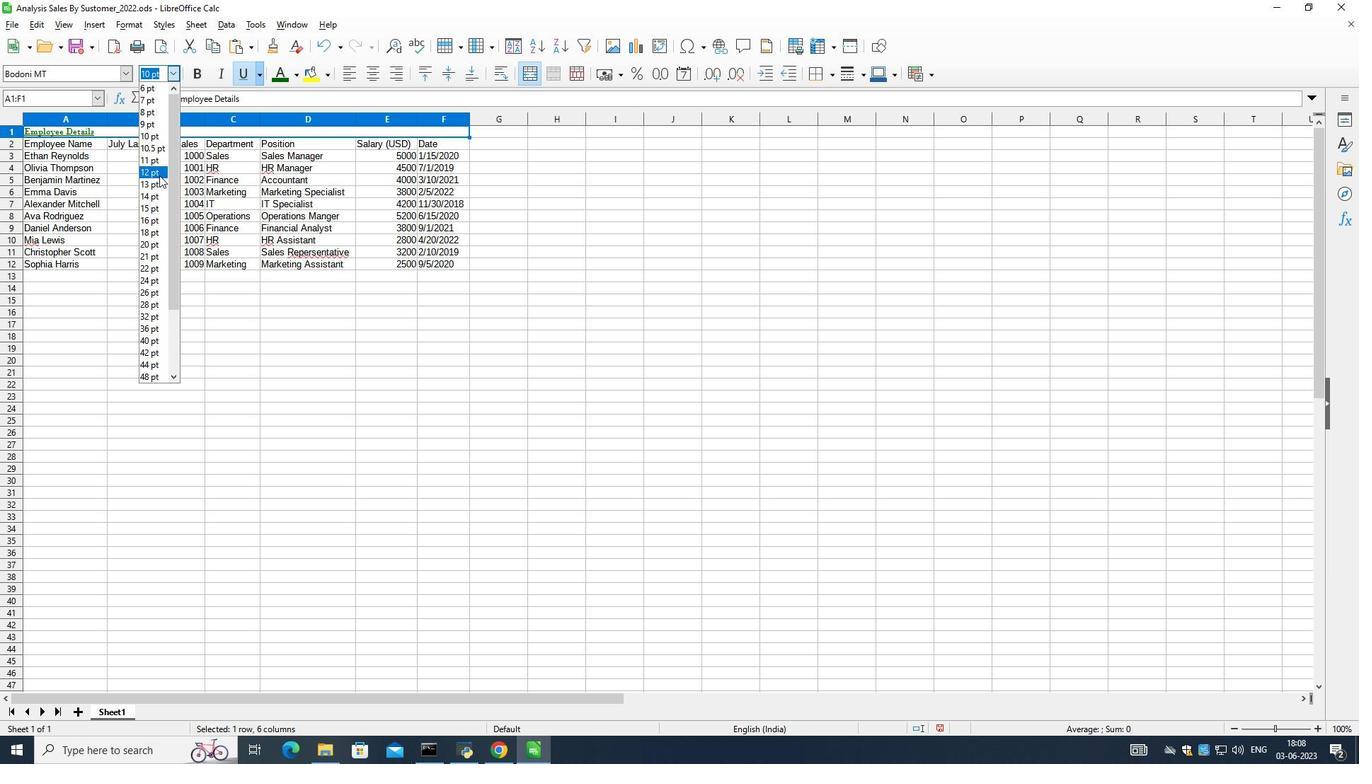 
Action: Mouse moved to (110, 187)
Screenshot: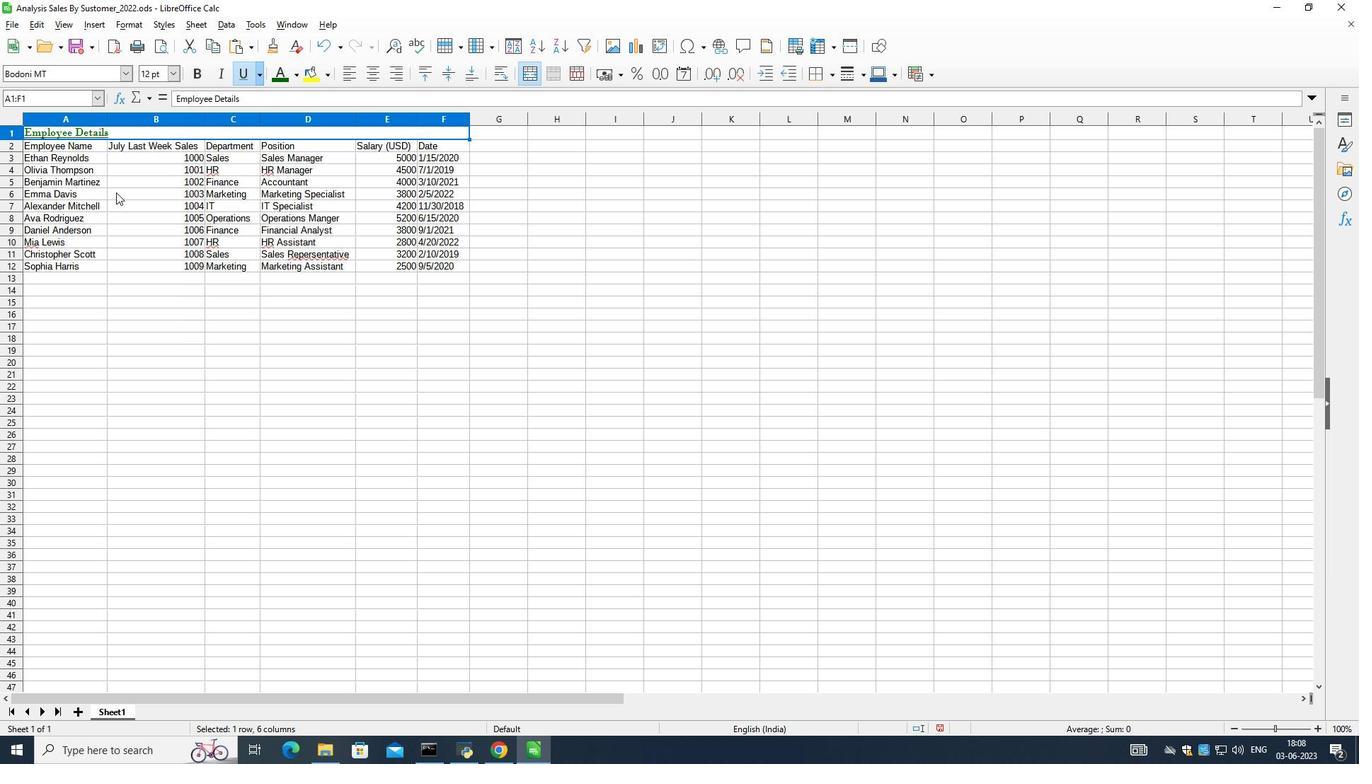 
Action: Mouse pressed left at (110, 187)
Screenshot: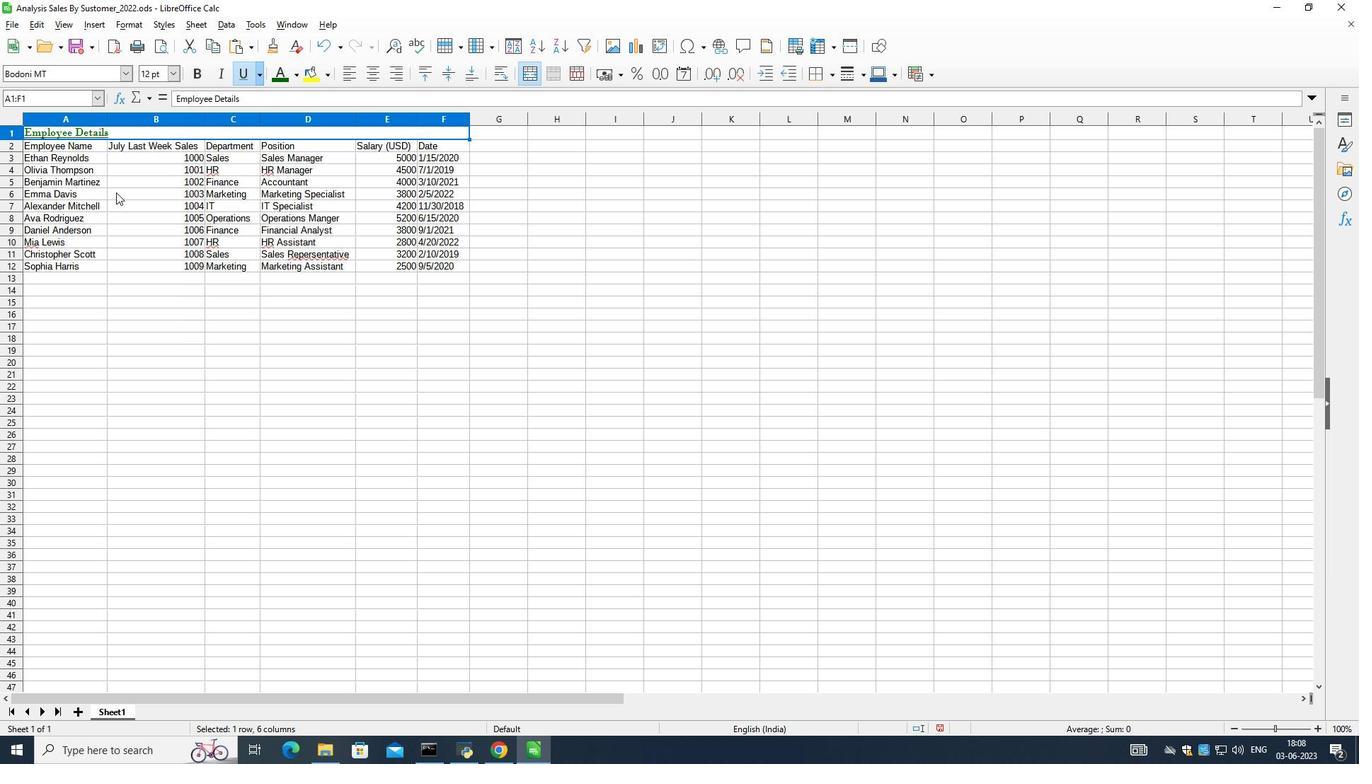 
Action: Mouse moved to (61, 145)
Screenshot: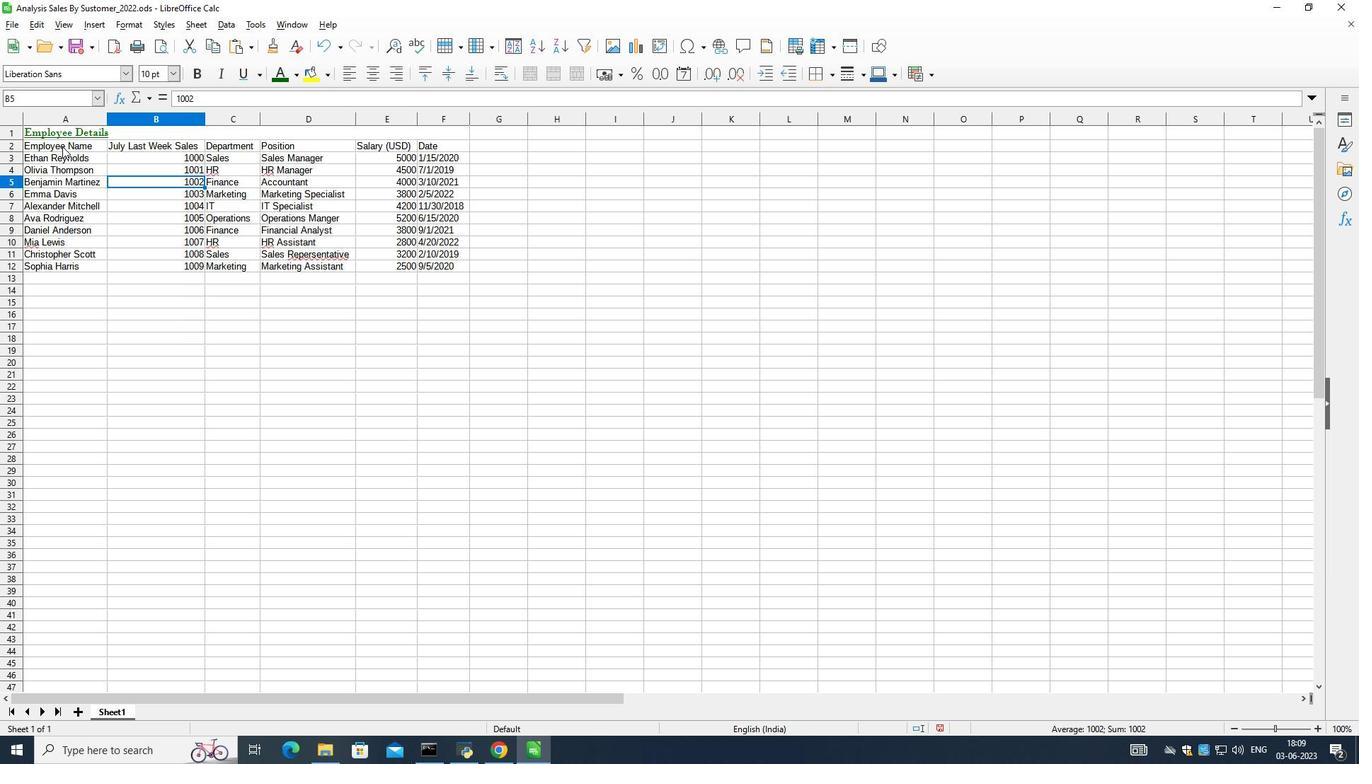 
Action: Mouse pressed left at (61, 145)
Screenshot: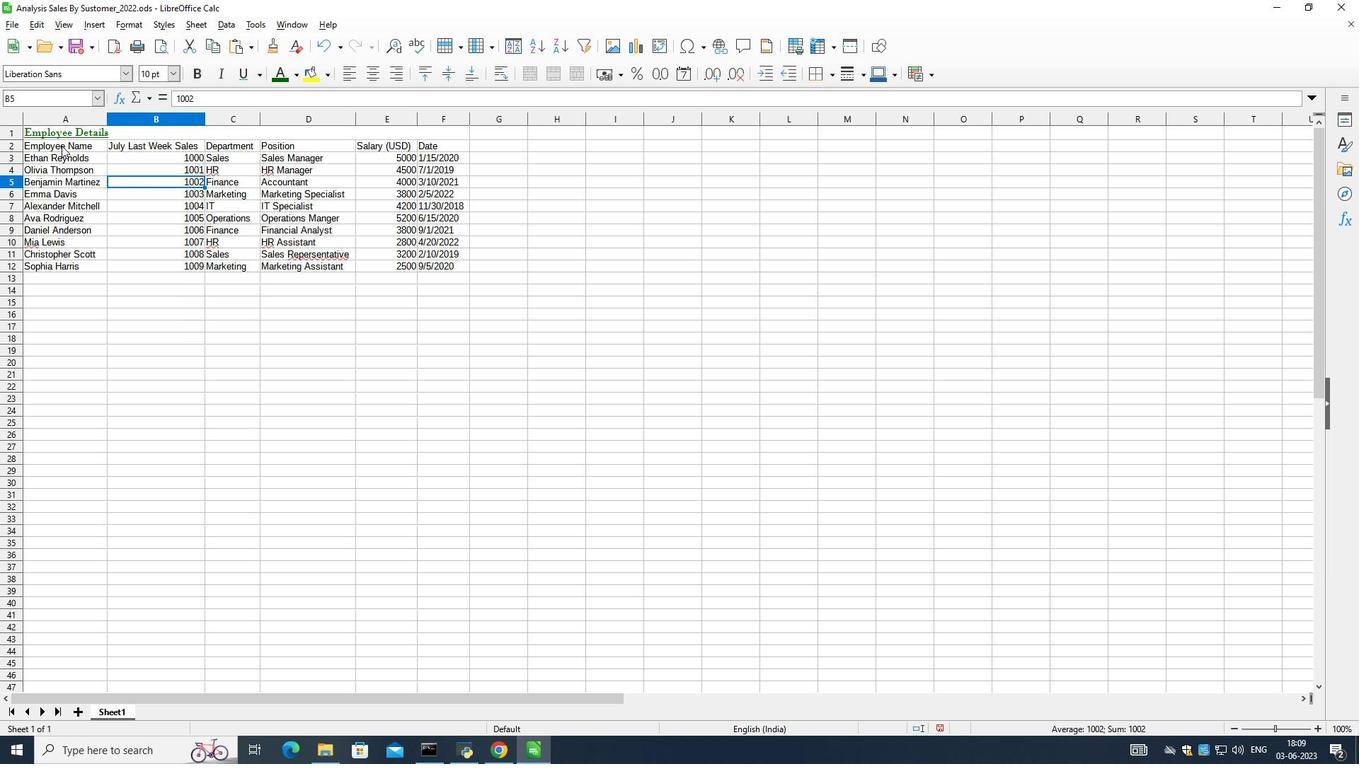 
Action: Mouse moved to (123, 72)
Screenshot: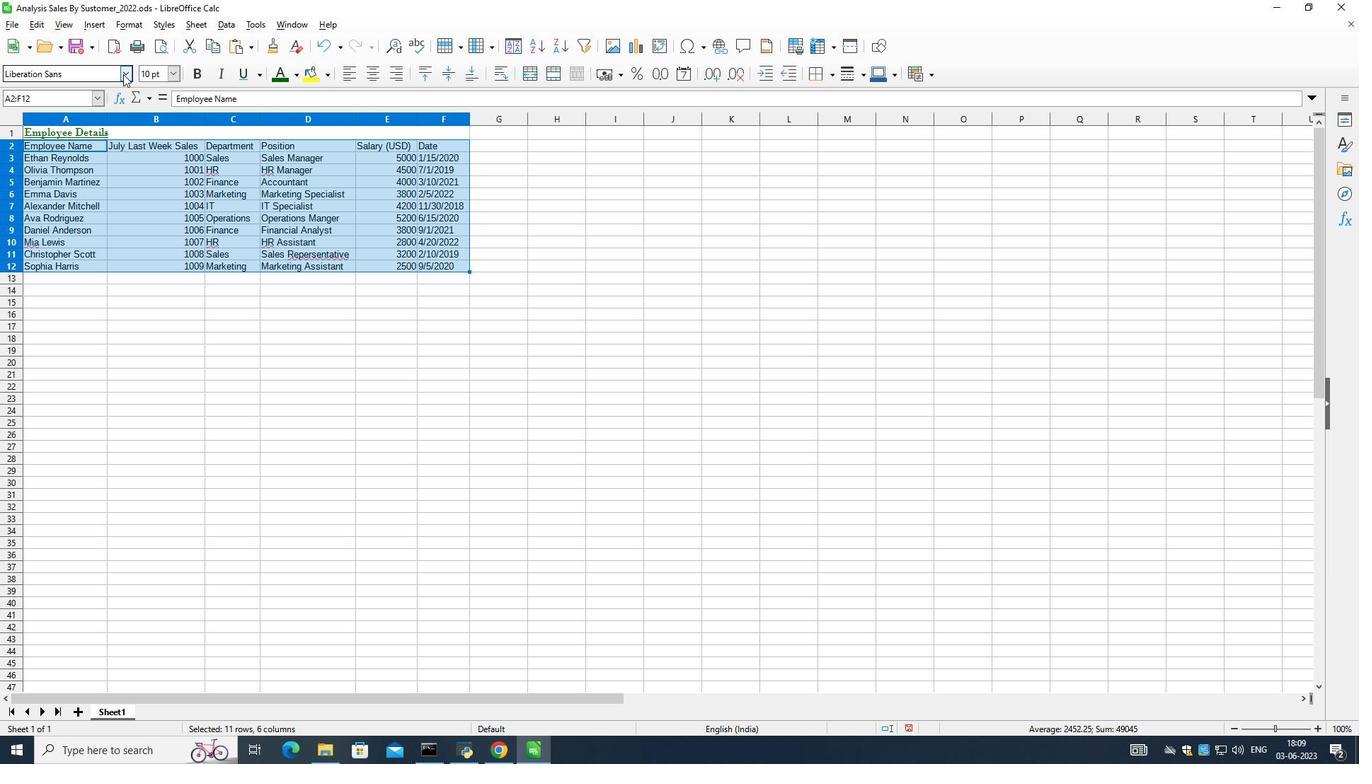 
Action: Mouse pressed left at (123, 72)
Screenshot: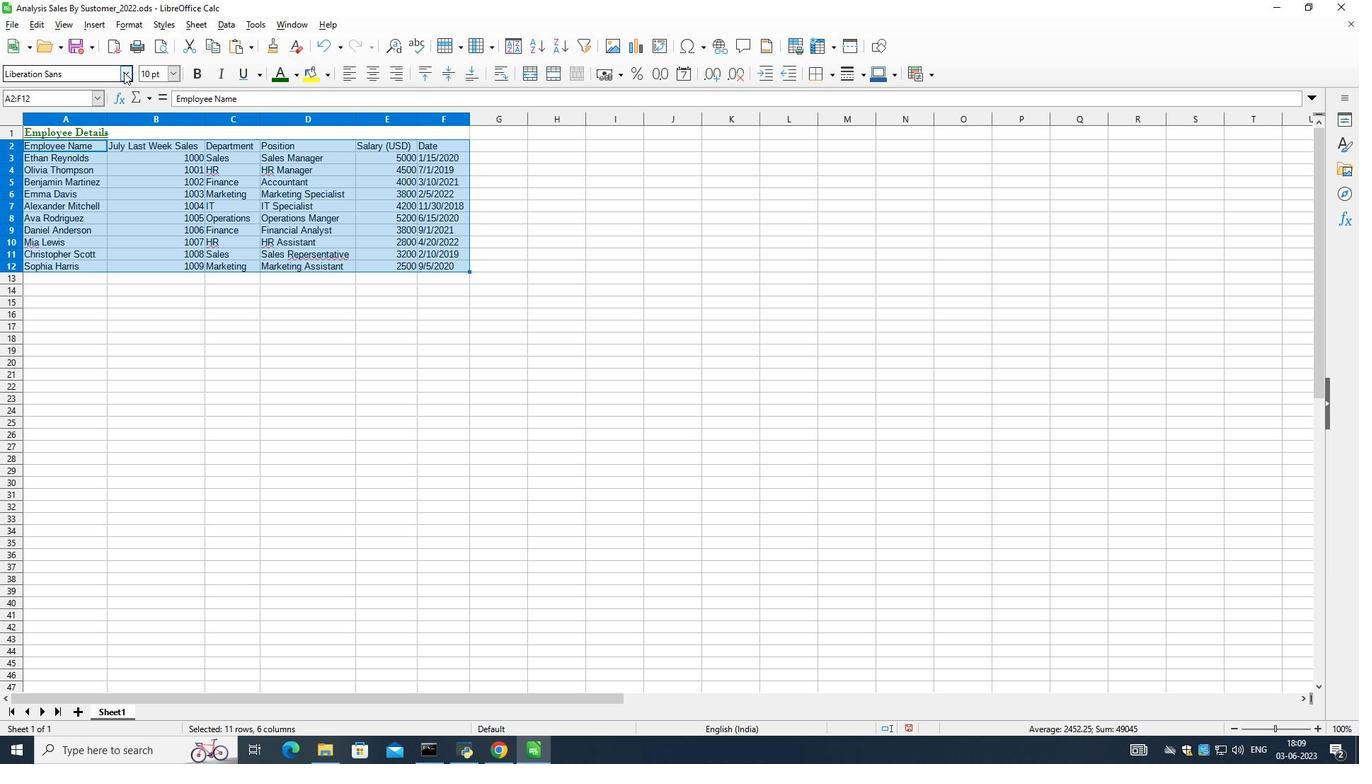 
Action: Key pressed californ
Screenshot: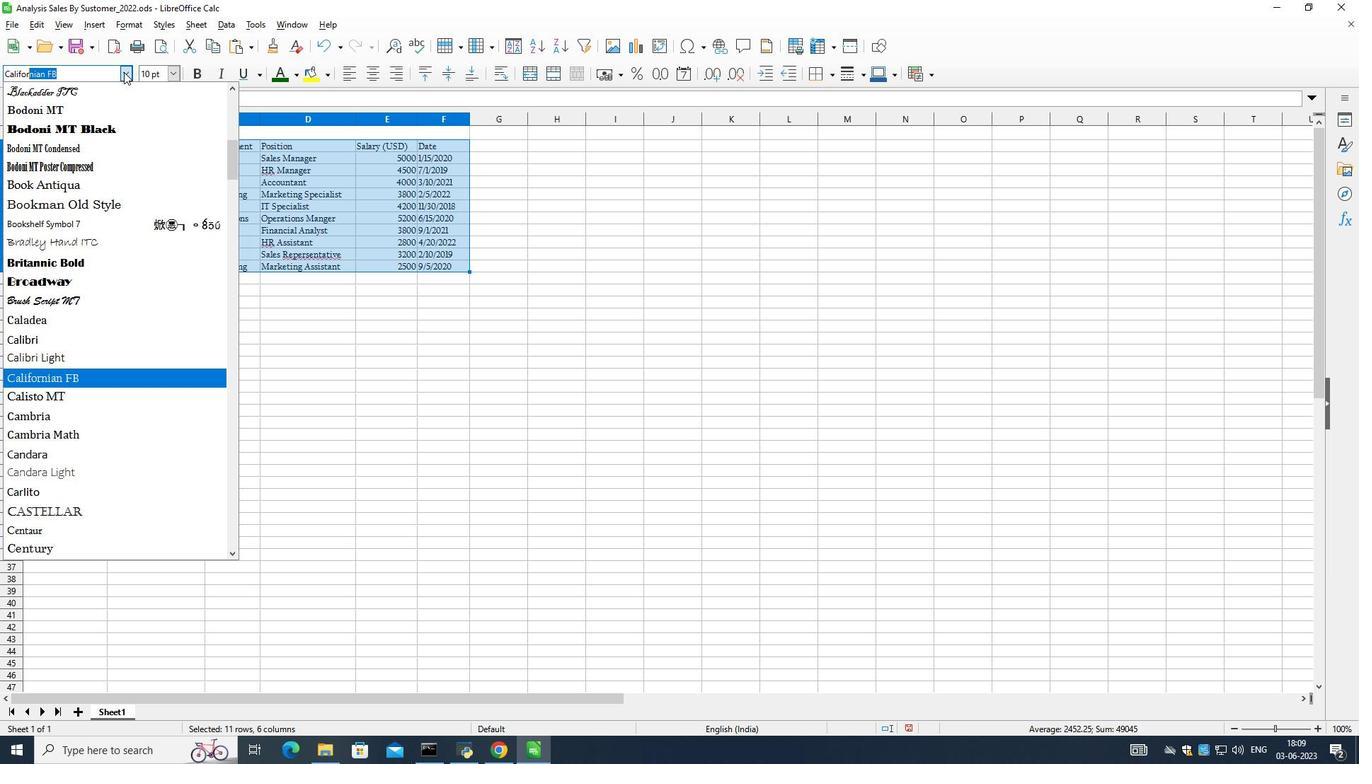 
Action: Mouse moved to (80, 380)
Screenshot: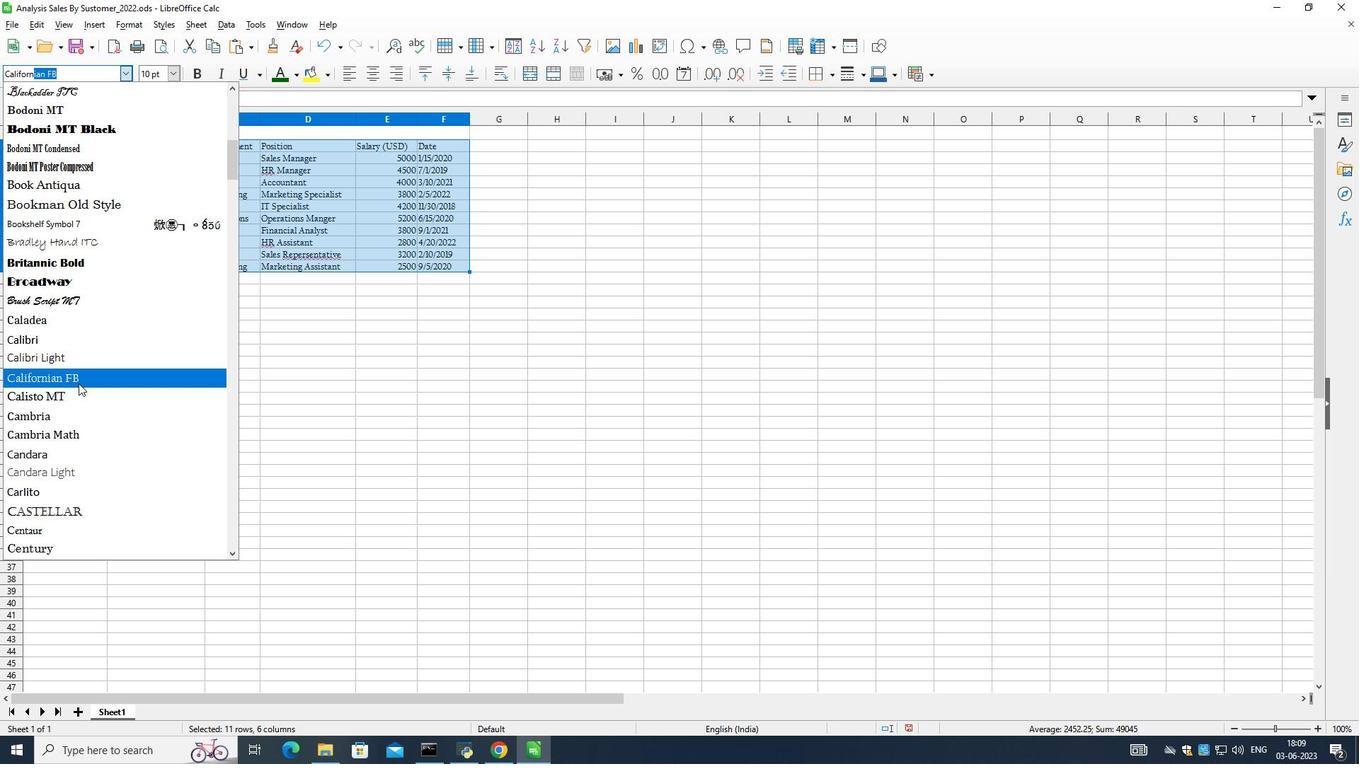 
Action: Mouse pressed left at (80, 380)
Screenshot: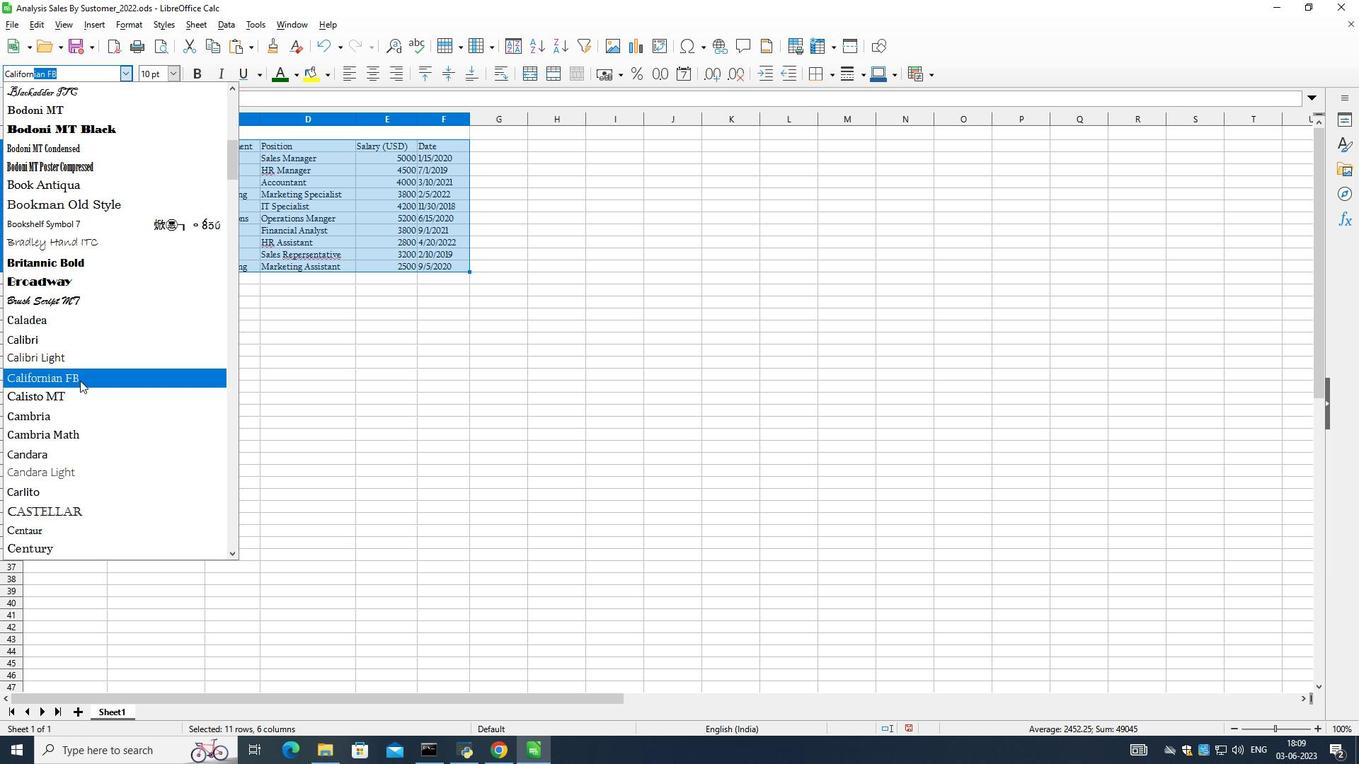 
Action: Mouse moved to (176, 74)
Screenshot: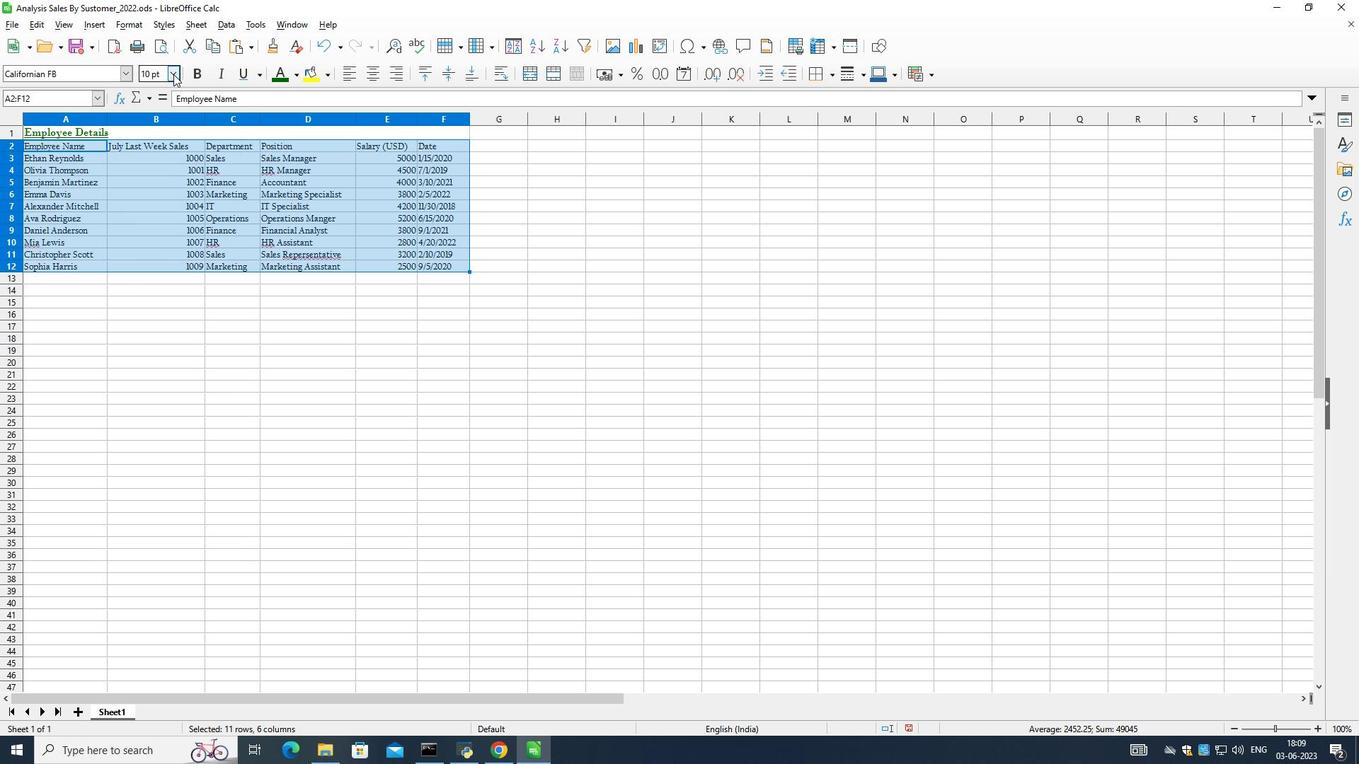 
Action: Mouse pressed left at (176, 74)
Screenshot: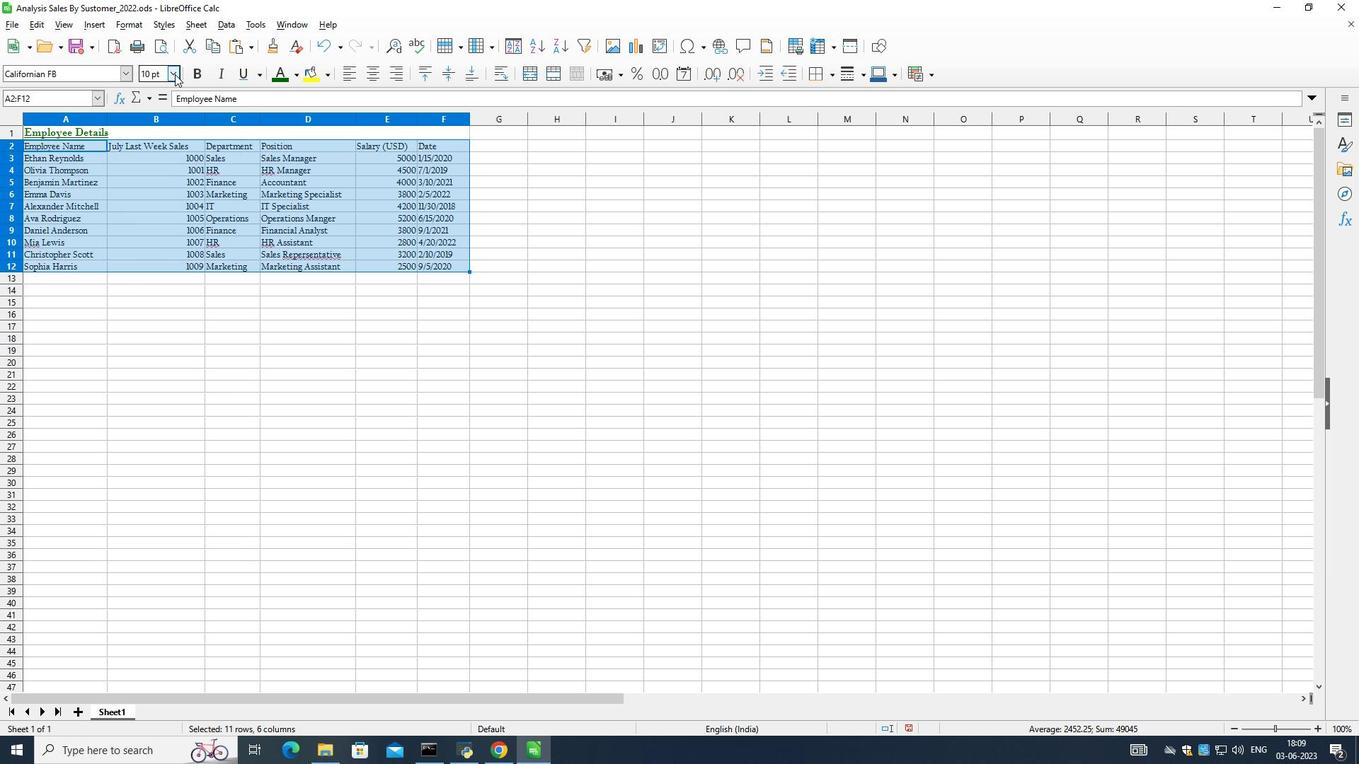 
Action: Mouse moved to (148, 234)
Screenshot: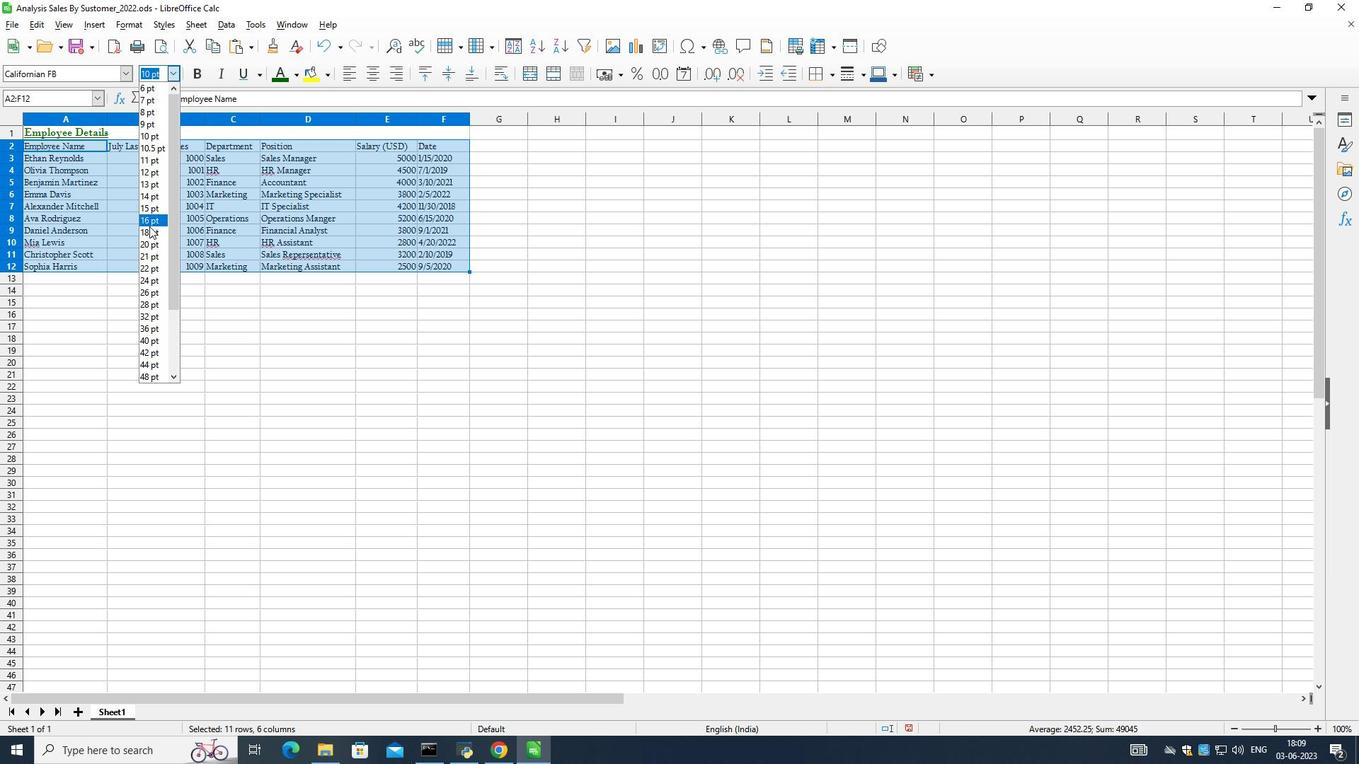 
Action: Mouse pressed left at (148, 234)
Screenshot: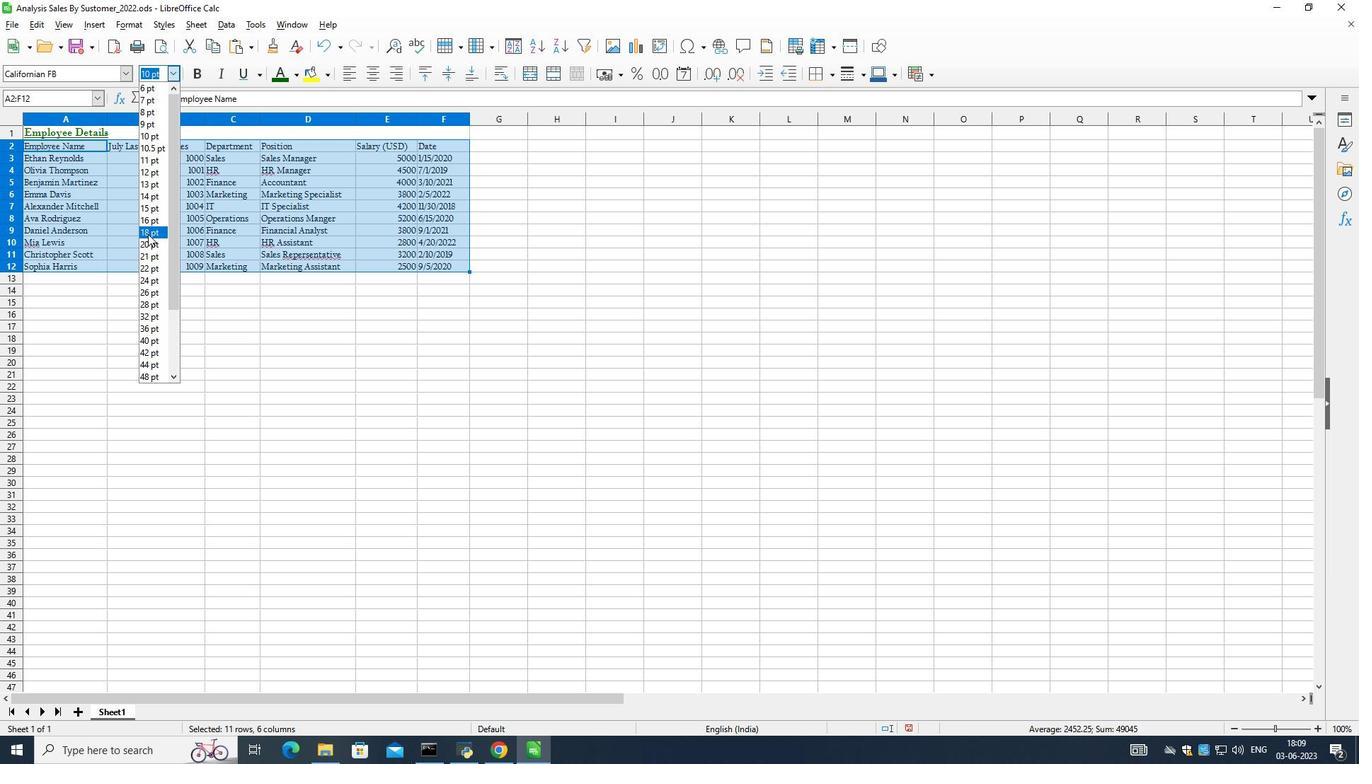 
Action: Mouse moved to (13, 116)
Screenshot: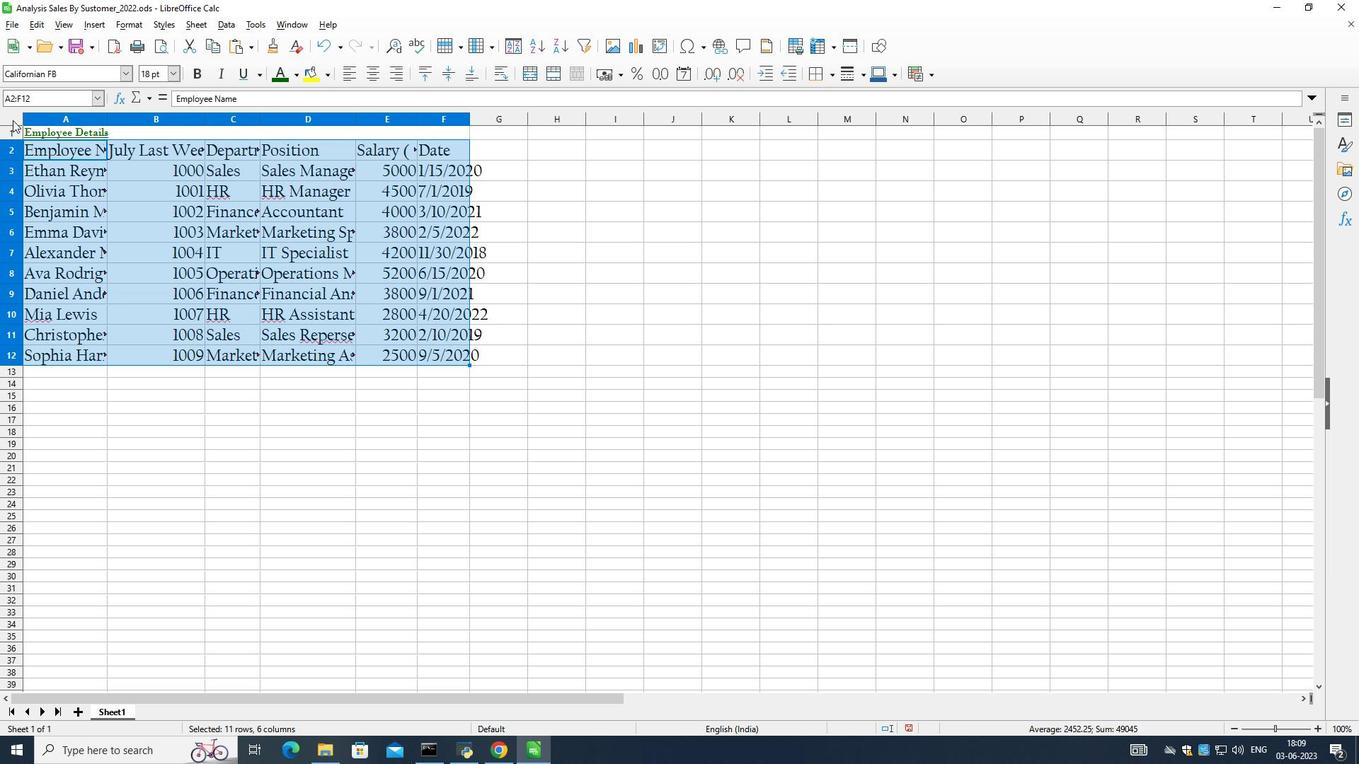 
Action: Mouse pressed left at (13, 116)
Screenshot: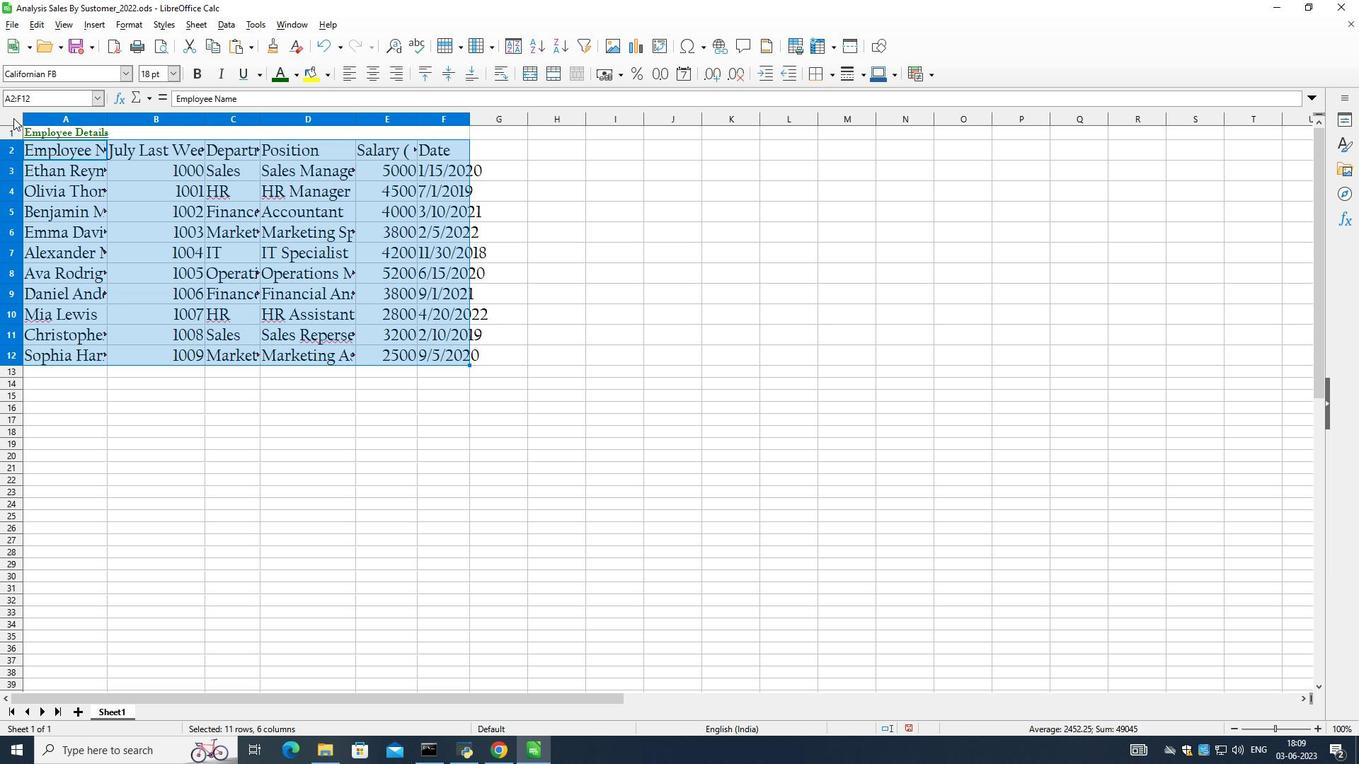 
Action: Mouse moved to (108, 118)
Screenshot: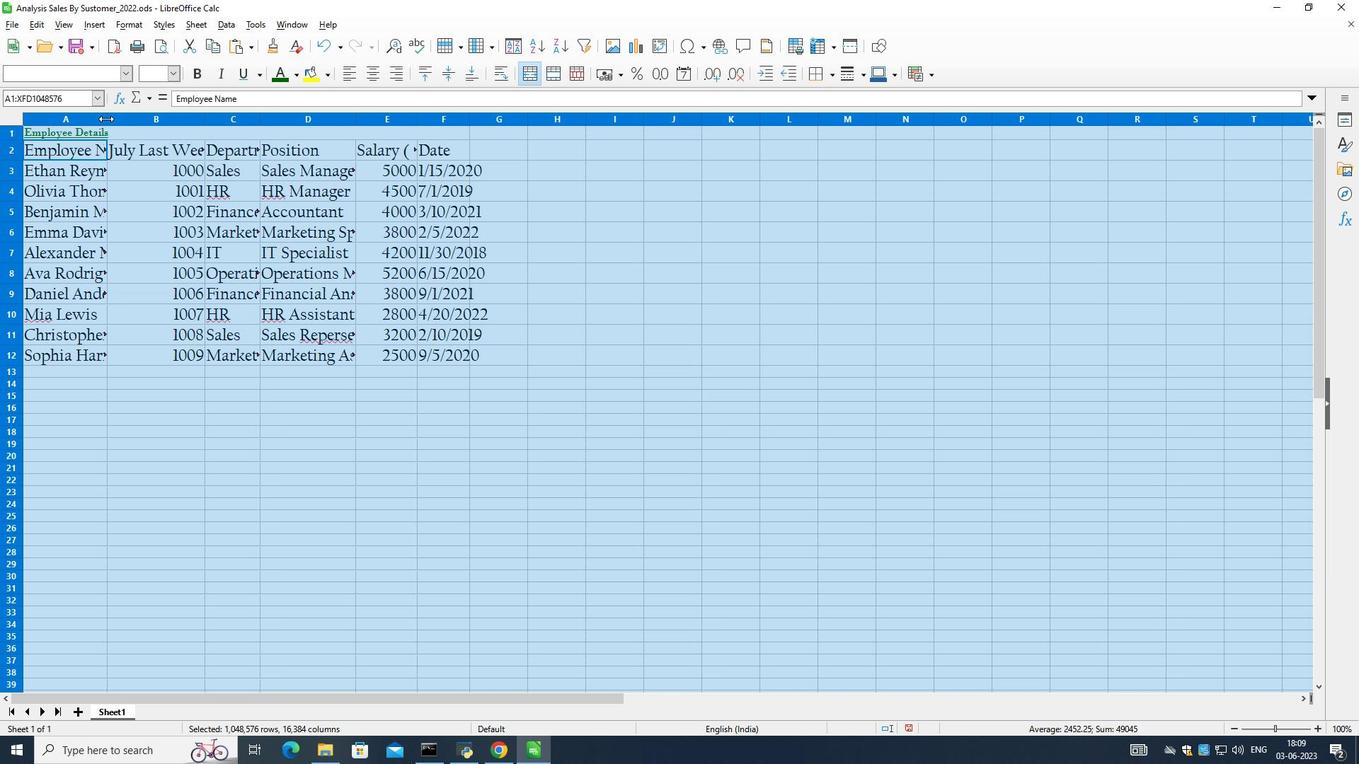 
Action: Mouse pressed left at (108, 118)
Screenshot: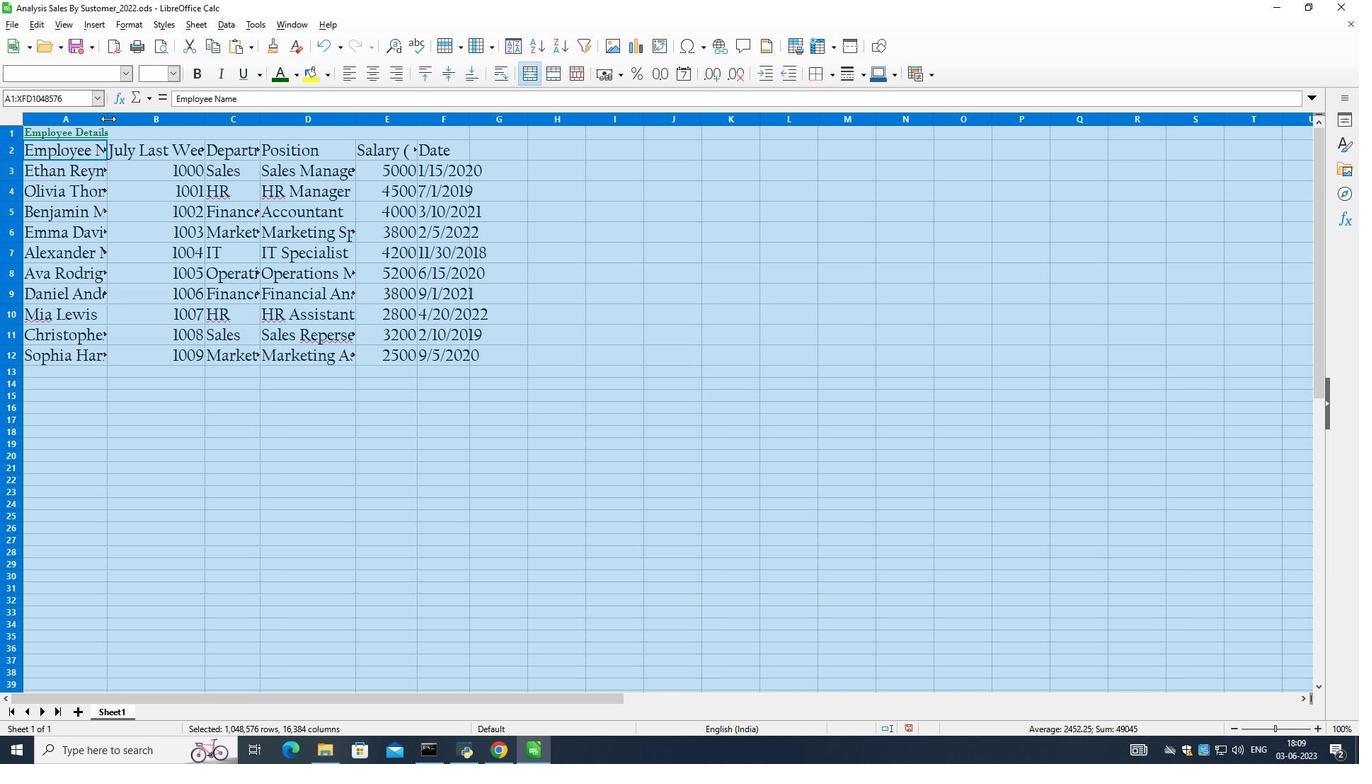 
Action: Mouse pressed left at (108, 118)
Screenshot: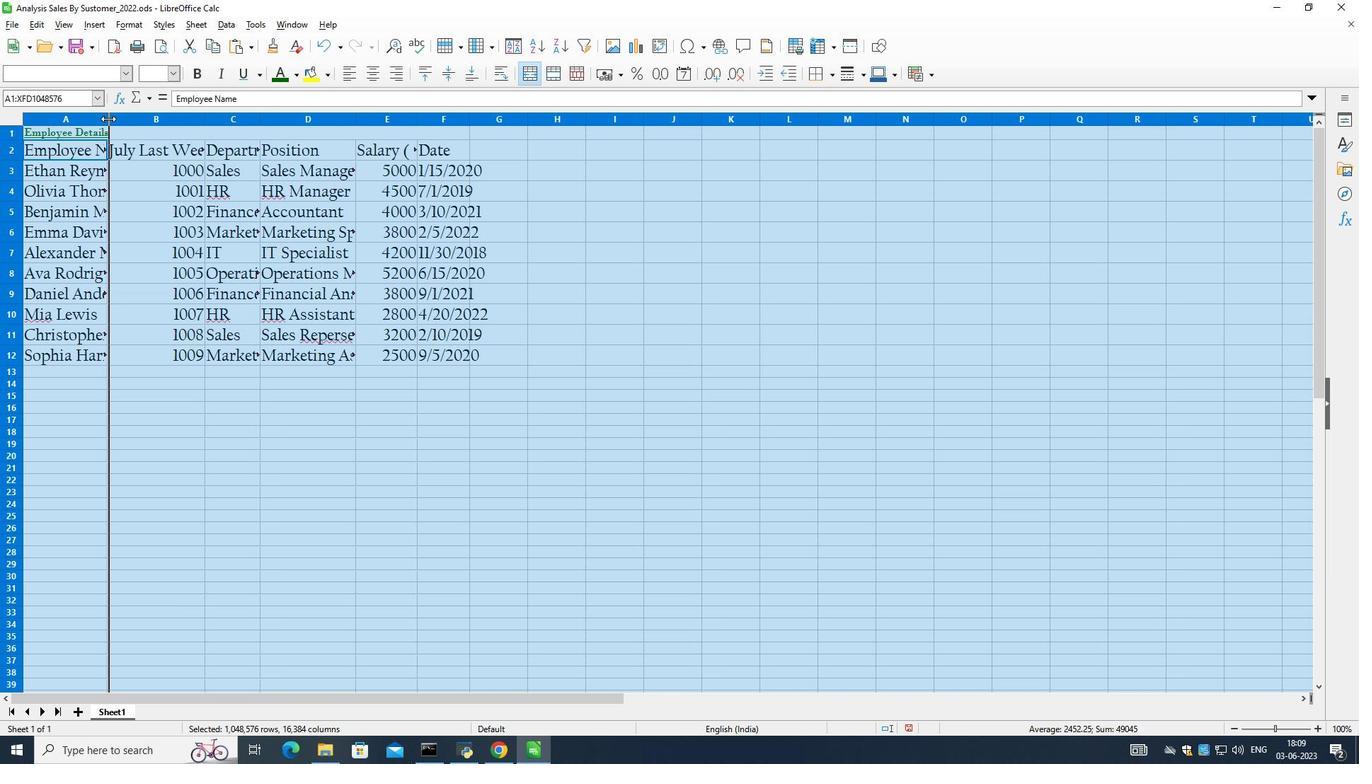 
Action: Mouse moved to (163, 226)
Screenshot: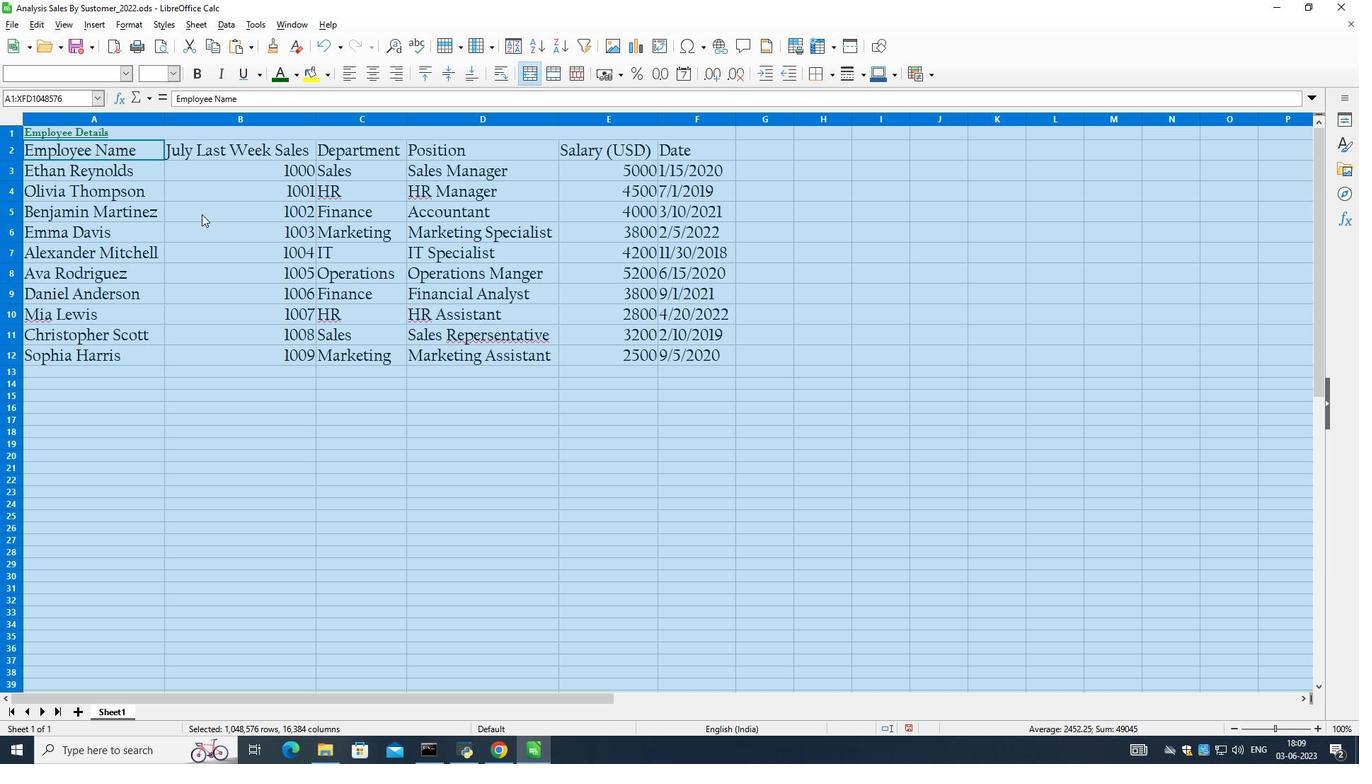 
Action: Mouse pressed left at (163, 226)
Screenshot: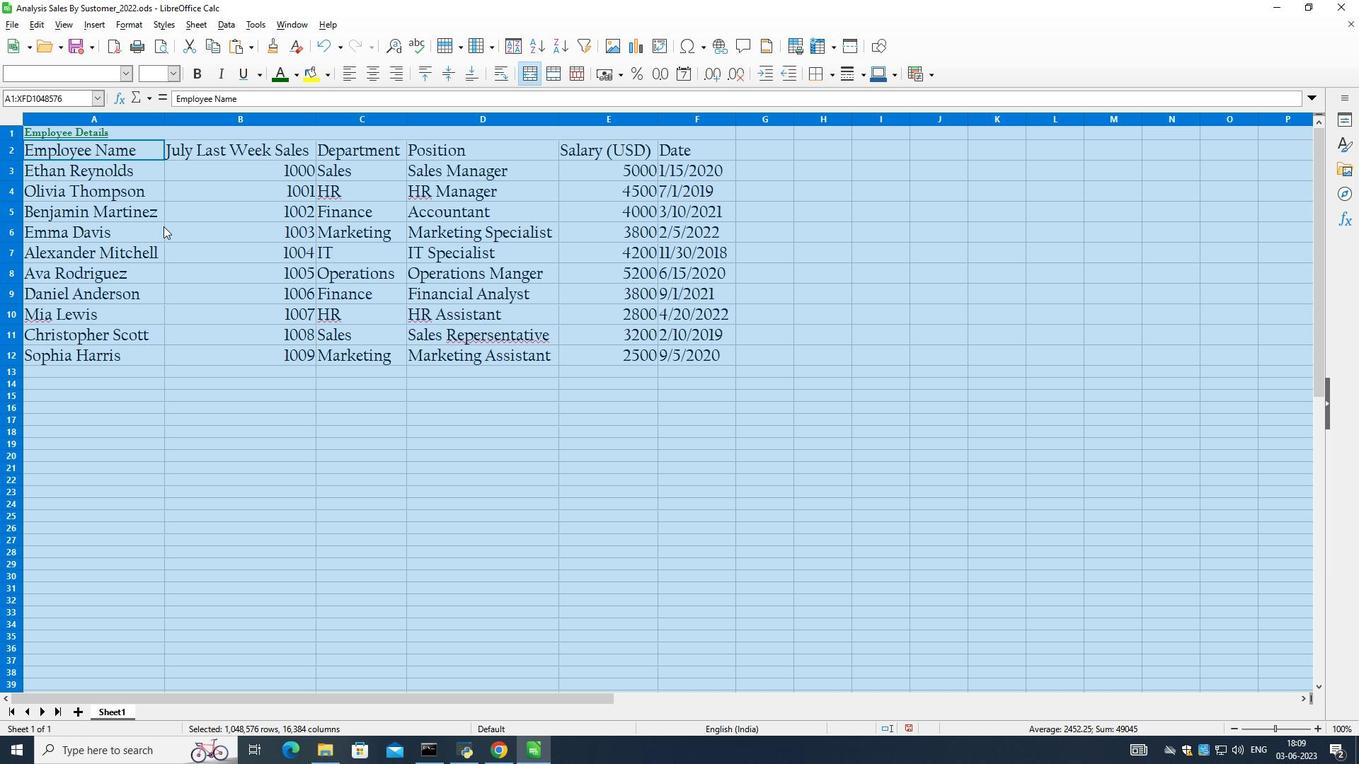 
Action: Mouse moved to (82, 129)
Screenshot: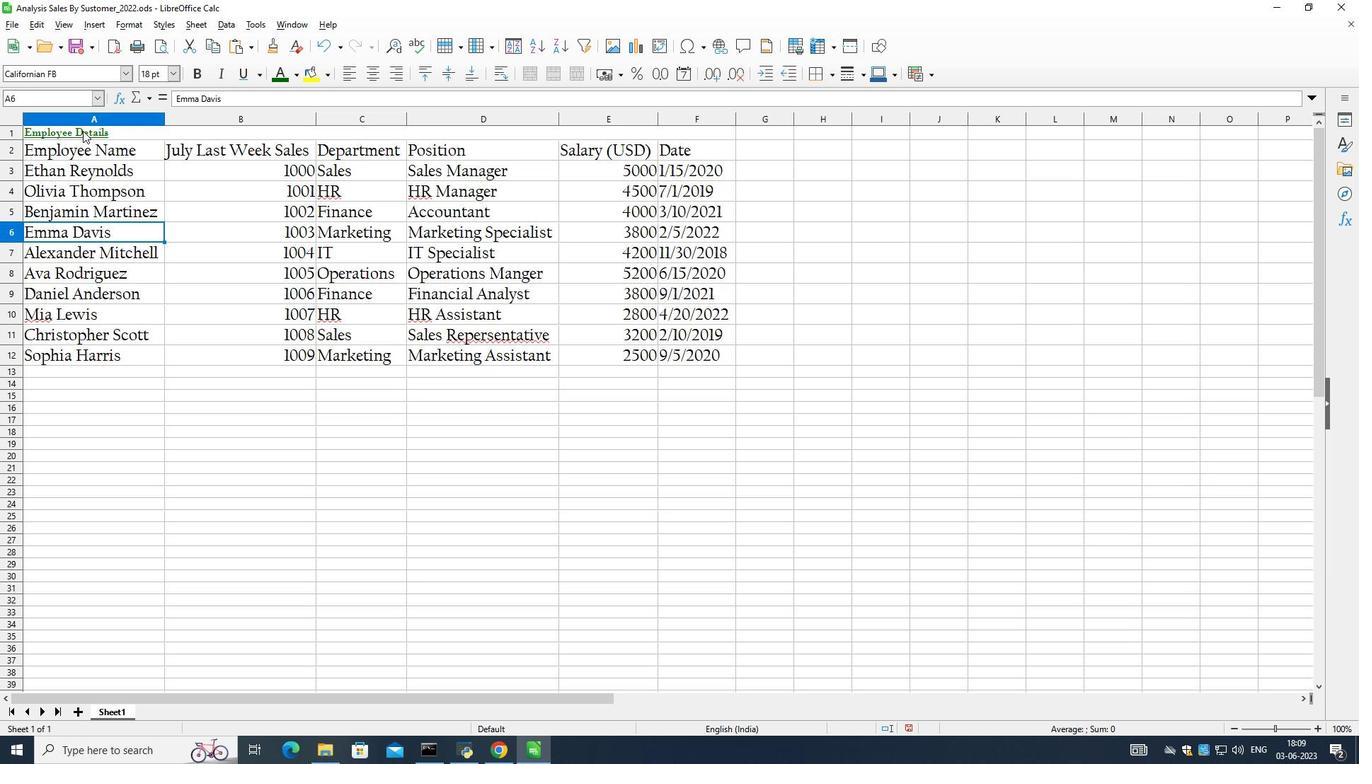
Action: Mouse pressed left at (82, 129)
Screenshot: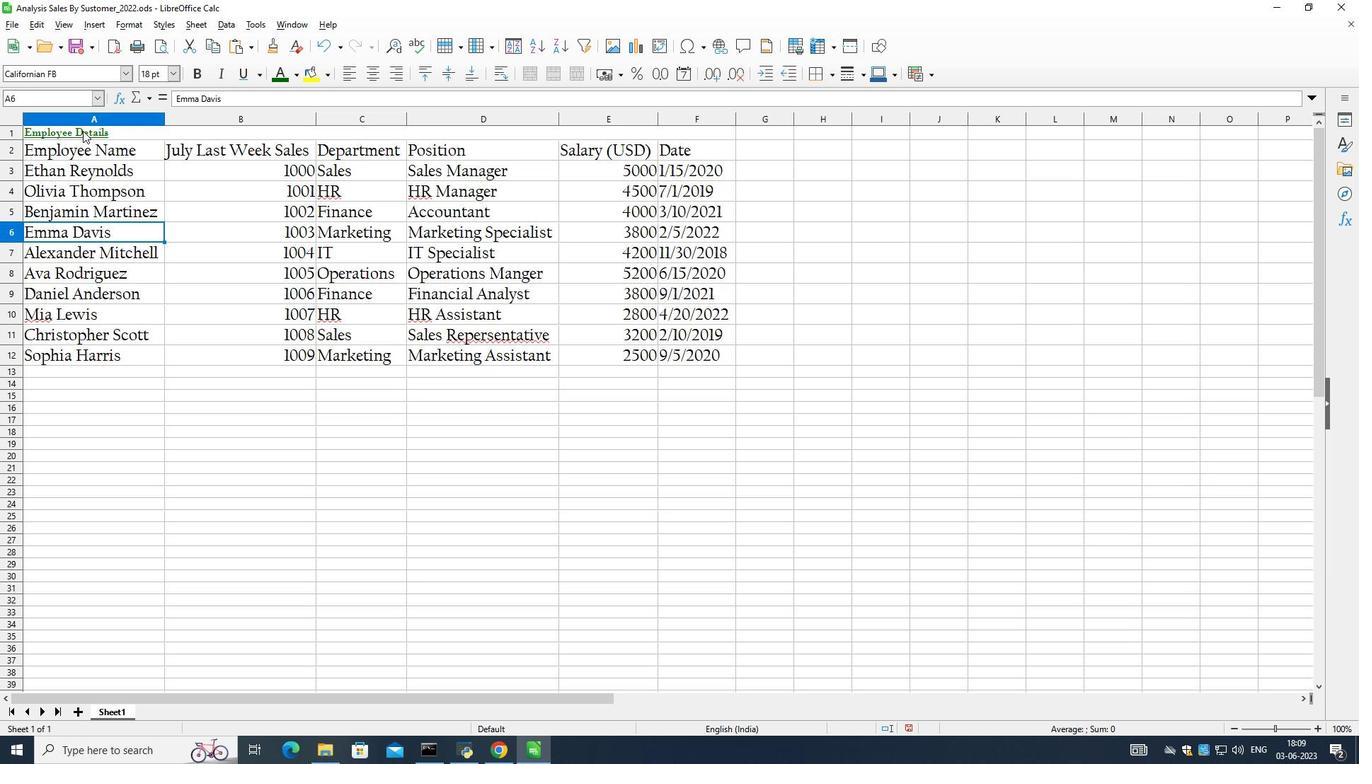 
Action: Mouse moved to (398, 74)
Screenshot: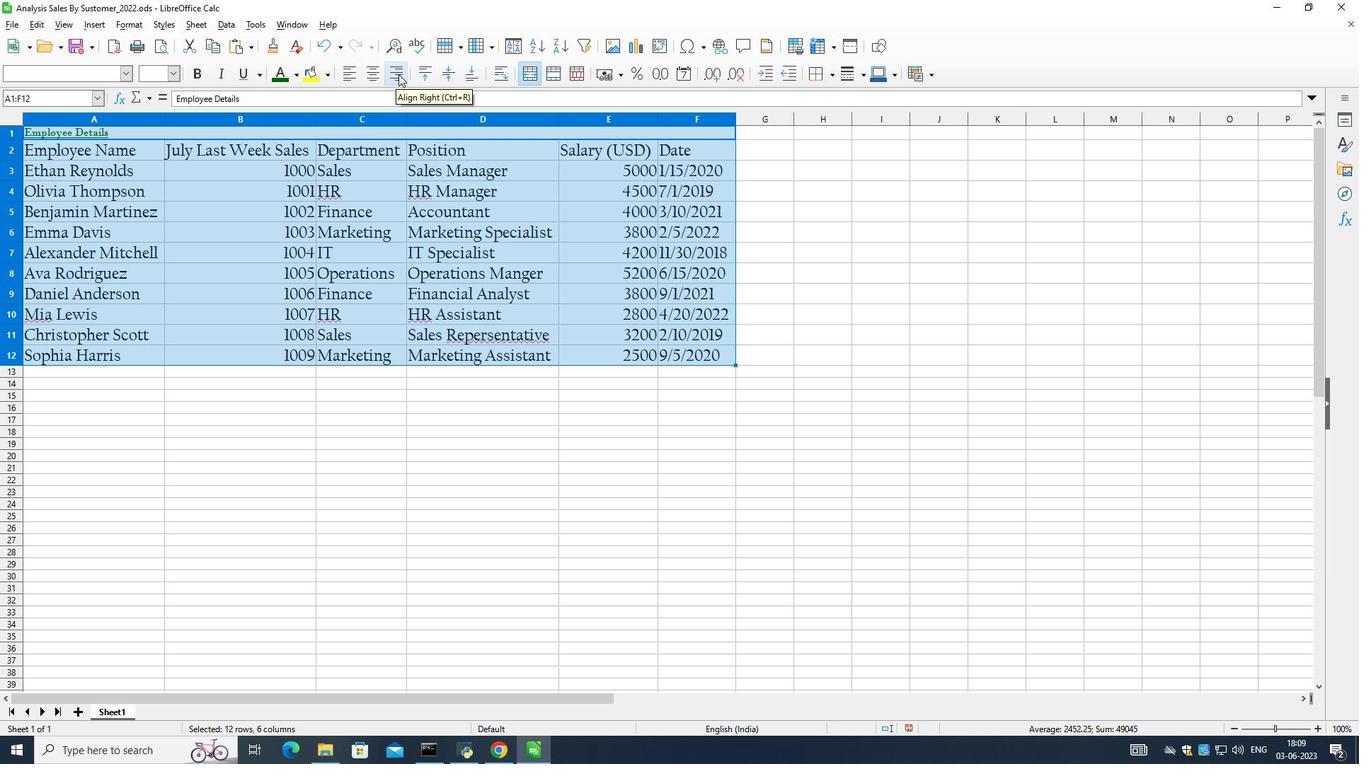 
Action: Mouse pressed left at (398, 74)
Screenshot: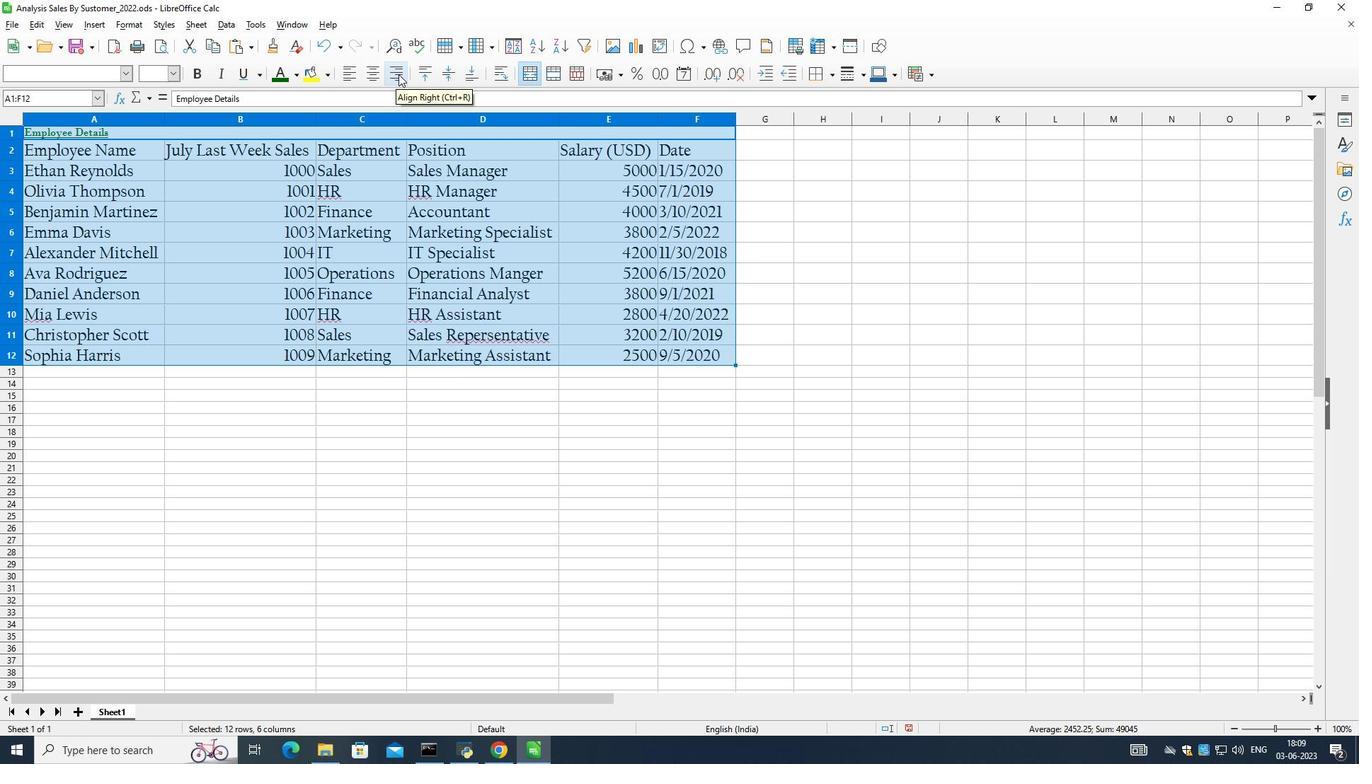 
Action: Mouse moved to (157, 245)
Screenshot: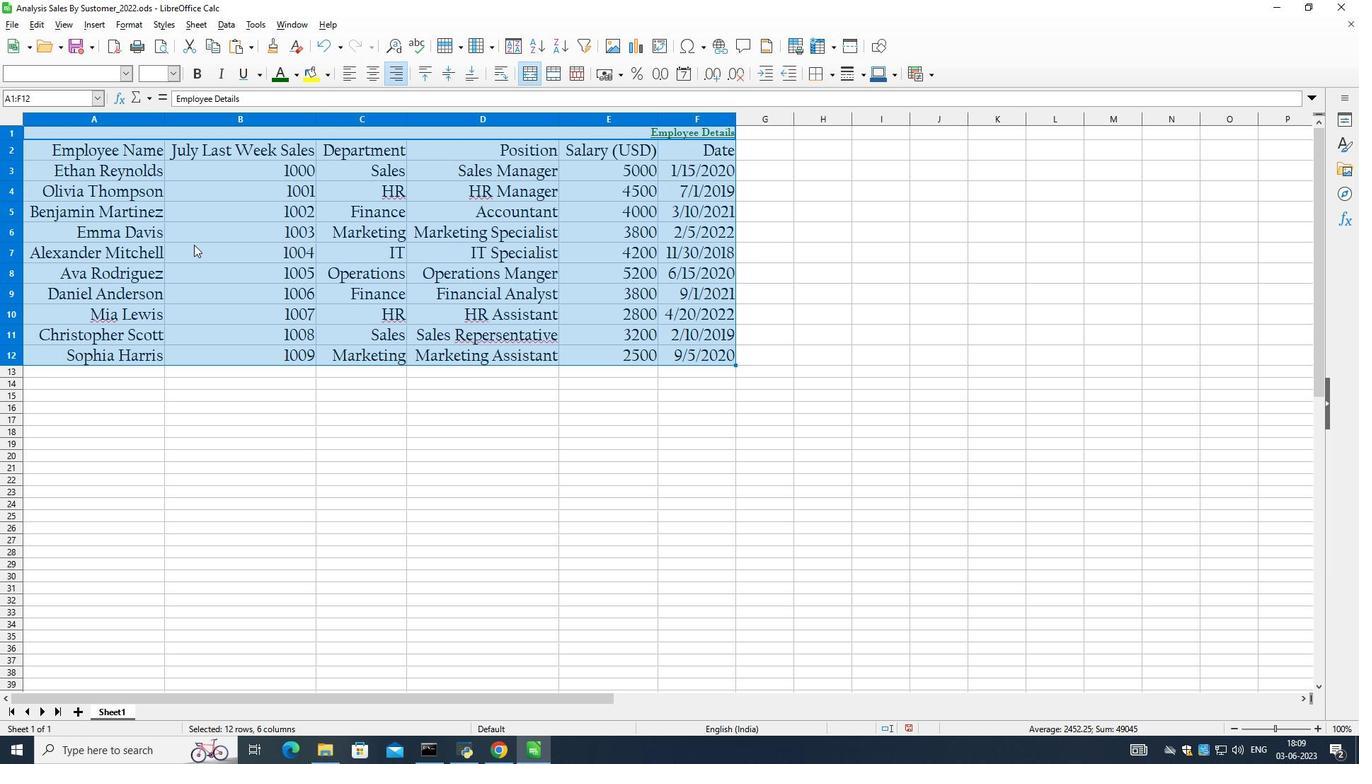 
Action: Mouse pressed left at (157, 245)
Screenshot: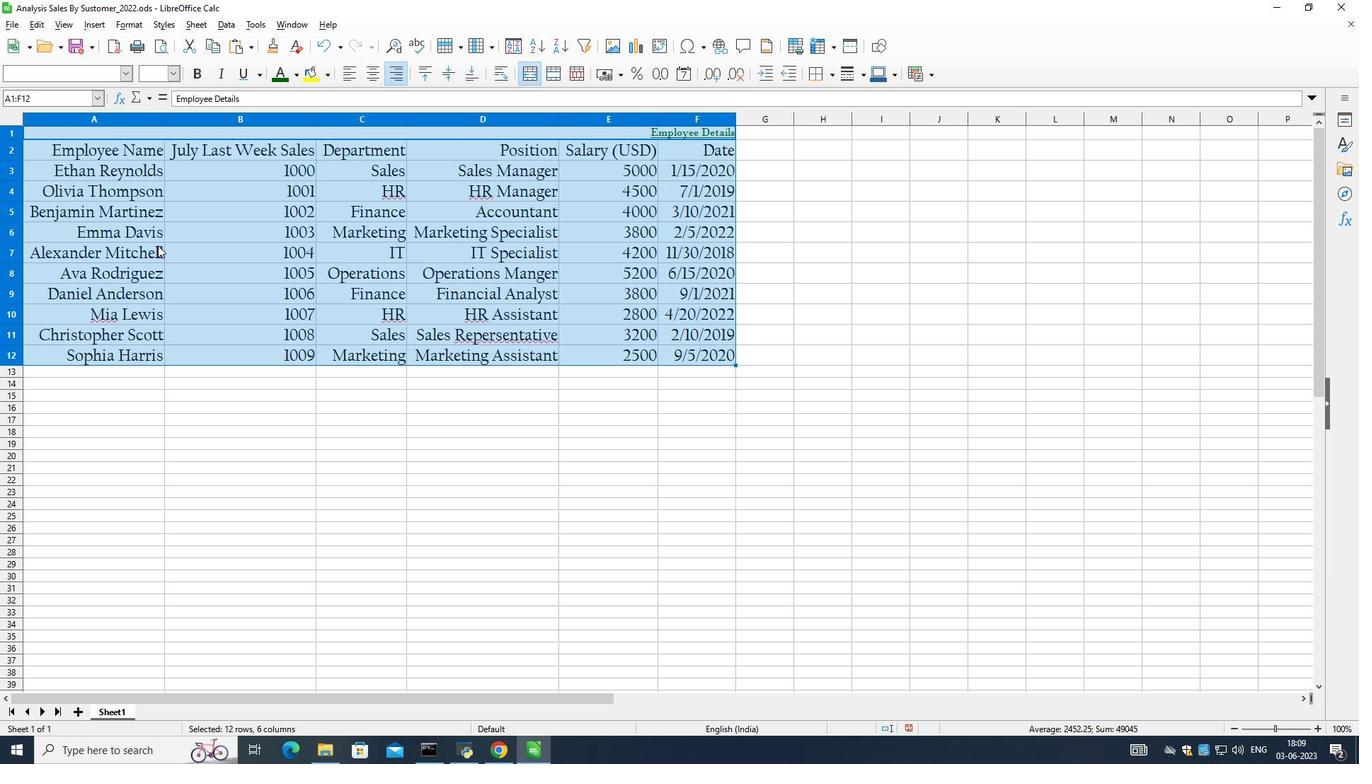 
Action: Mouse moved to (278, 229)
Screenshot: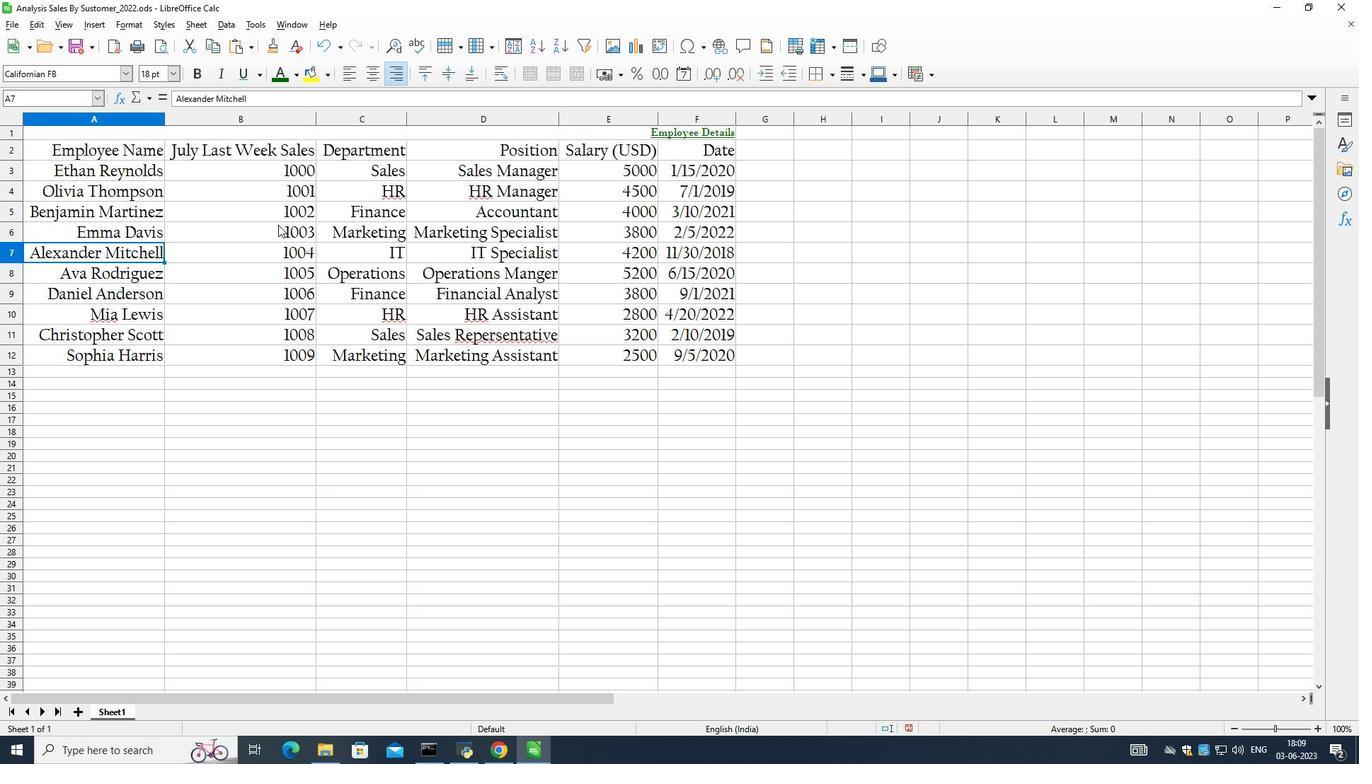 
